 Task: Search one way flight ticket for 4 adults, 1 infant in seat and 1 infant on lap in premium economy from Provo: Provo Municipal Airport to Fort Wayne: Fort Wayne International Airport on 8-4-2023. Number of bags: 5 checked bags. Price is upto 60000. Outbound departure time preference is 21:30.
Action: Mouse moved to (257, 333)
Screenshot: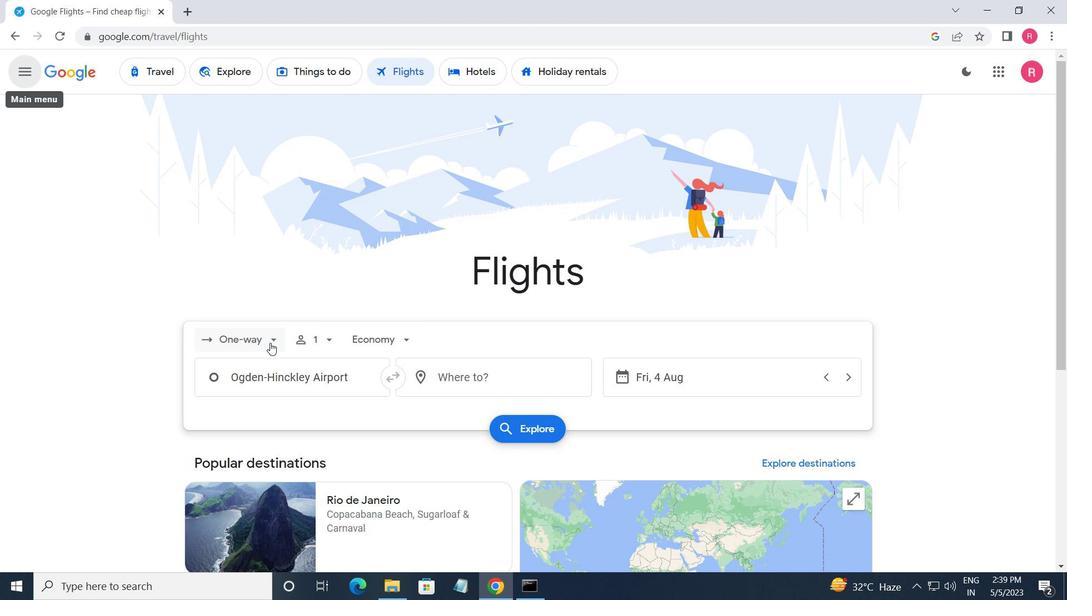 
Action: Mouse pressed left at (257, 333)
Screenshot: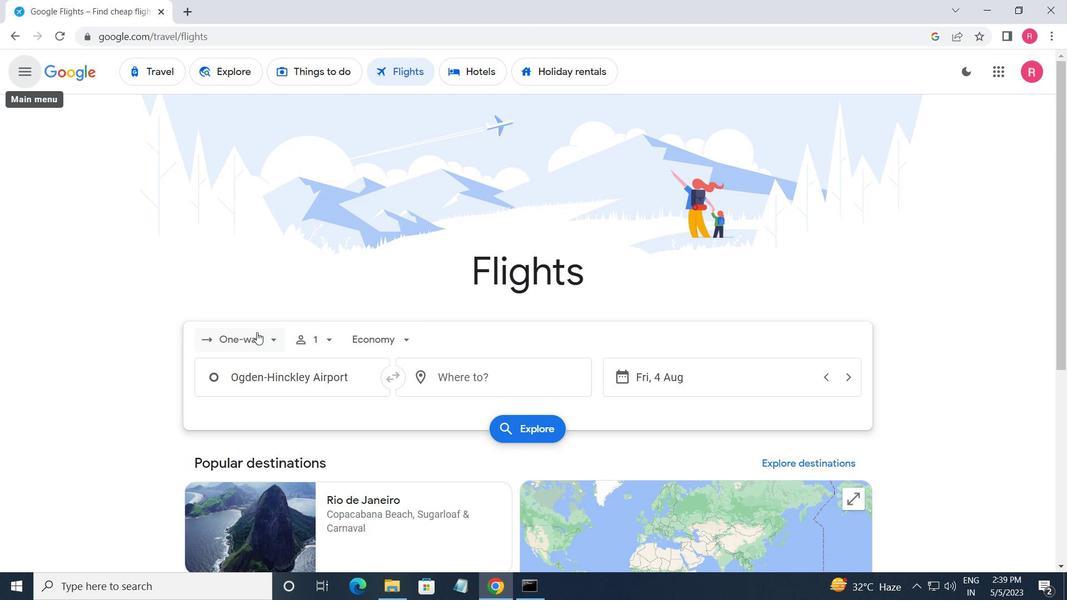 
Action: Mouse moved to (282, 409)
Screenshot: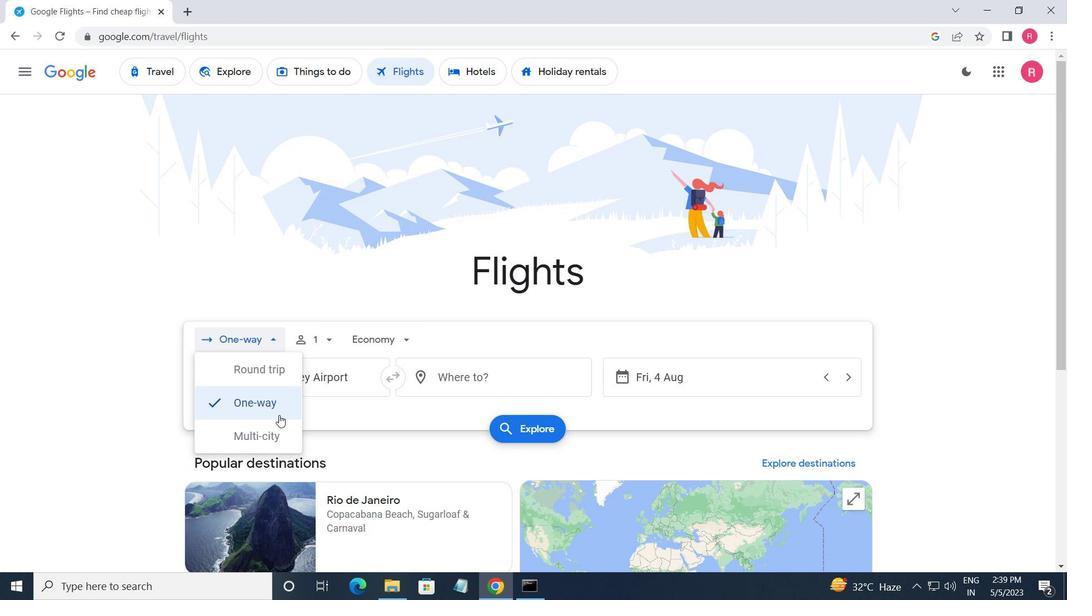 
Action: Mouse pressed left at (282, 409)
Screenshot: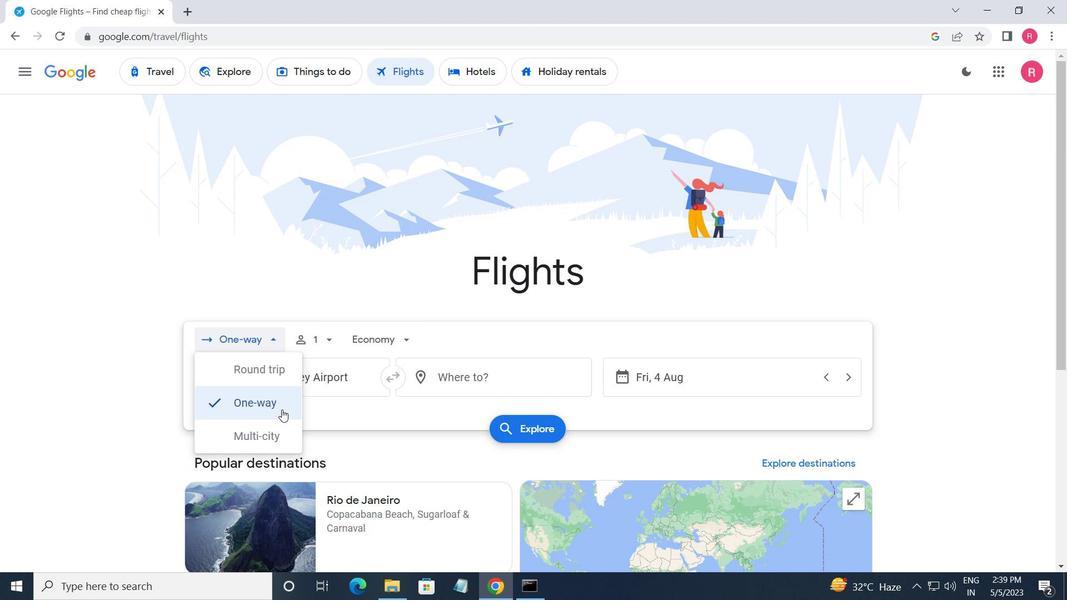 
Action: Mouse moved to (324, 345)
Screenshot: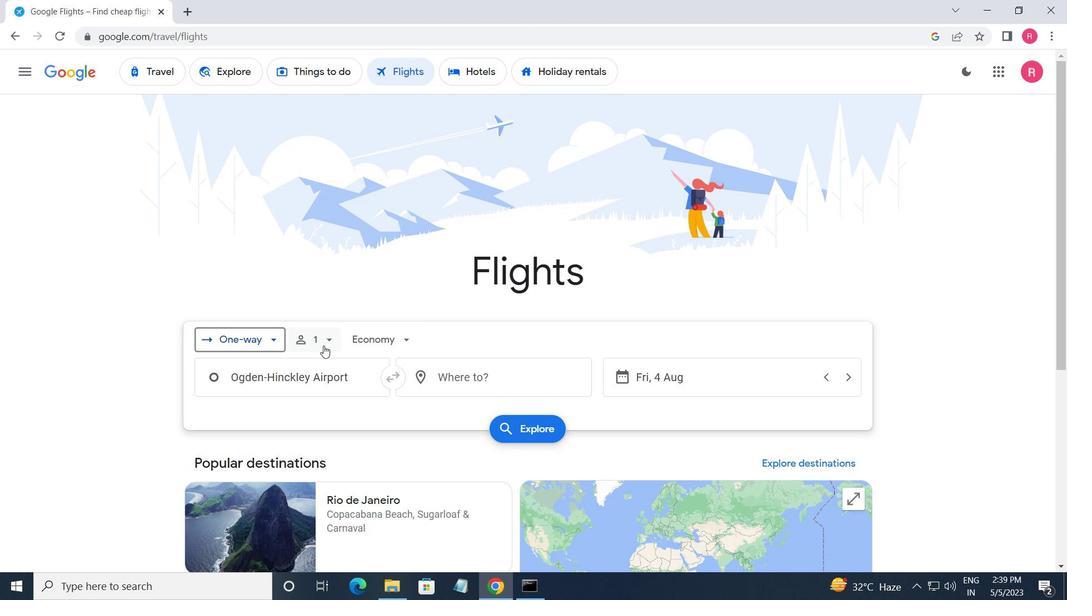 
Action: Mouse pressed left at (324, 345)
Screenshot: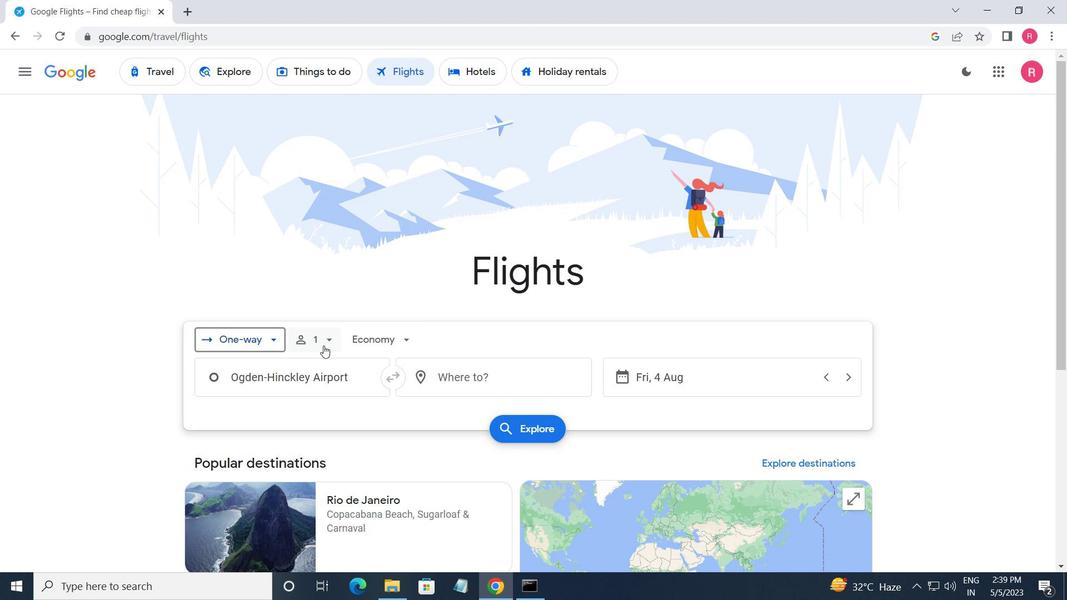 
Action: Mouse moved to (429, 377)
Screenshot: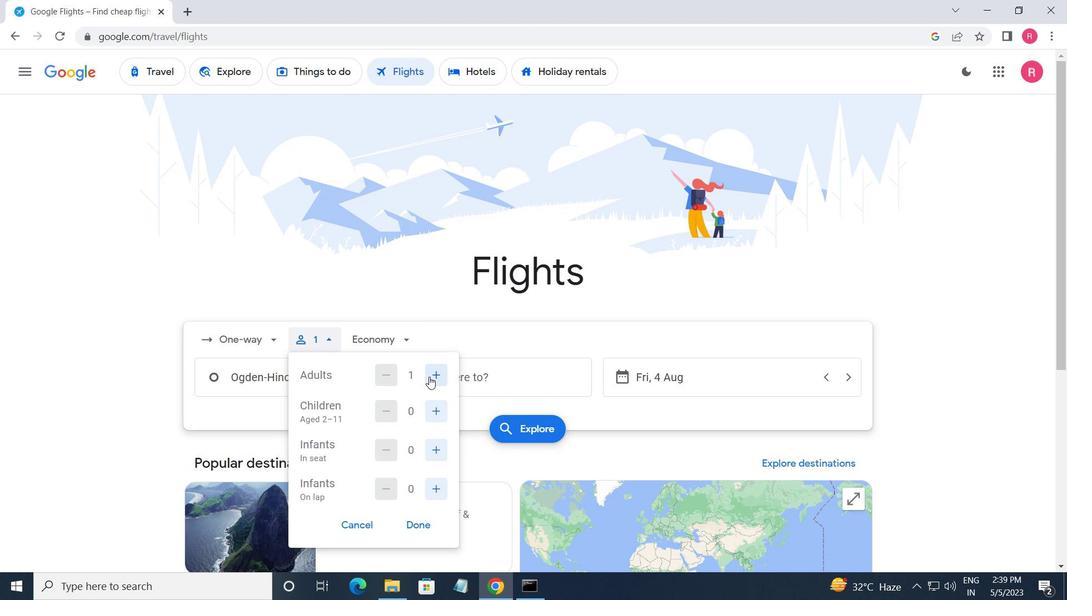 
Action: Mouse pressed left at (429, 377)
Screenshot: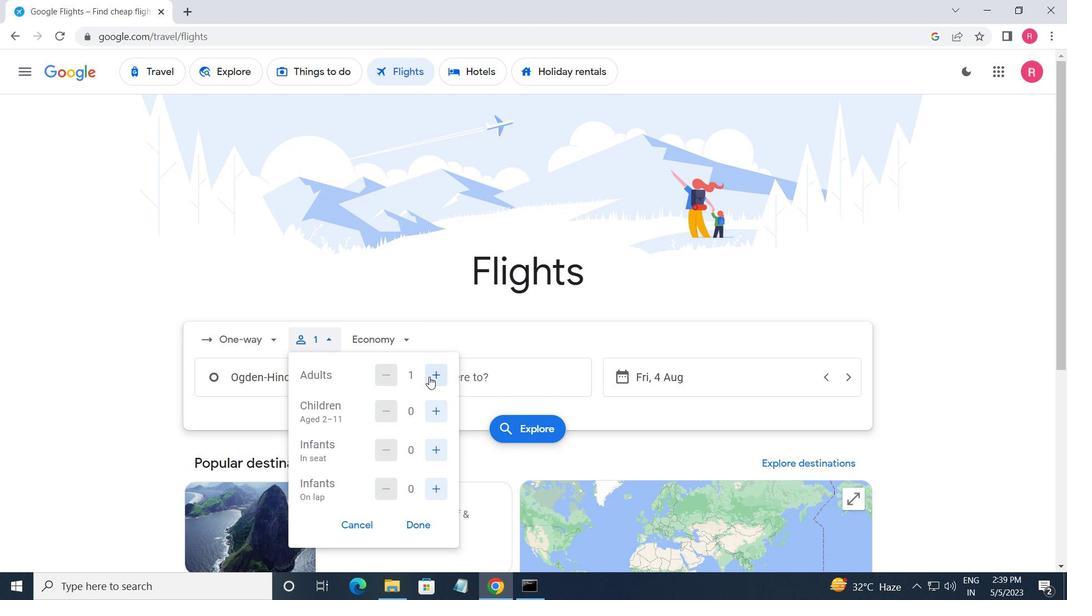 
Action: Mouse moved to (433, 370)
Screenshot: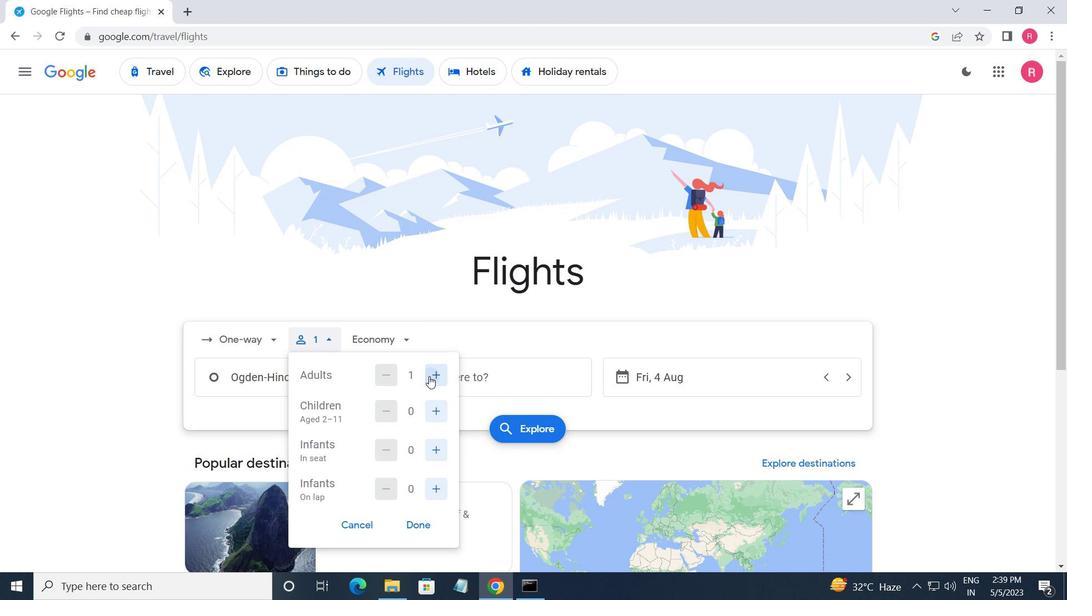 
Action: Mouse pressed left at (433, 370)
Screenshot: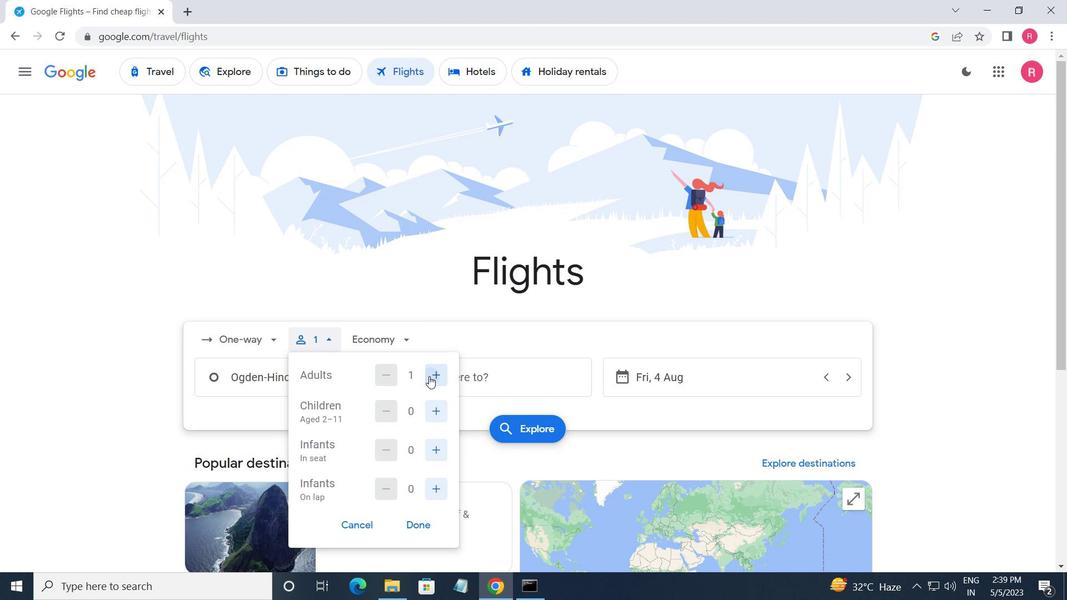 
Action: Mouse moved to (434, 370)
Screenshot: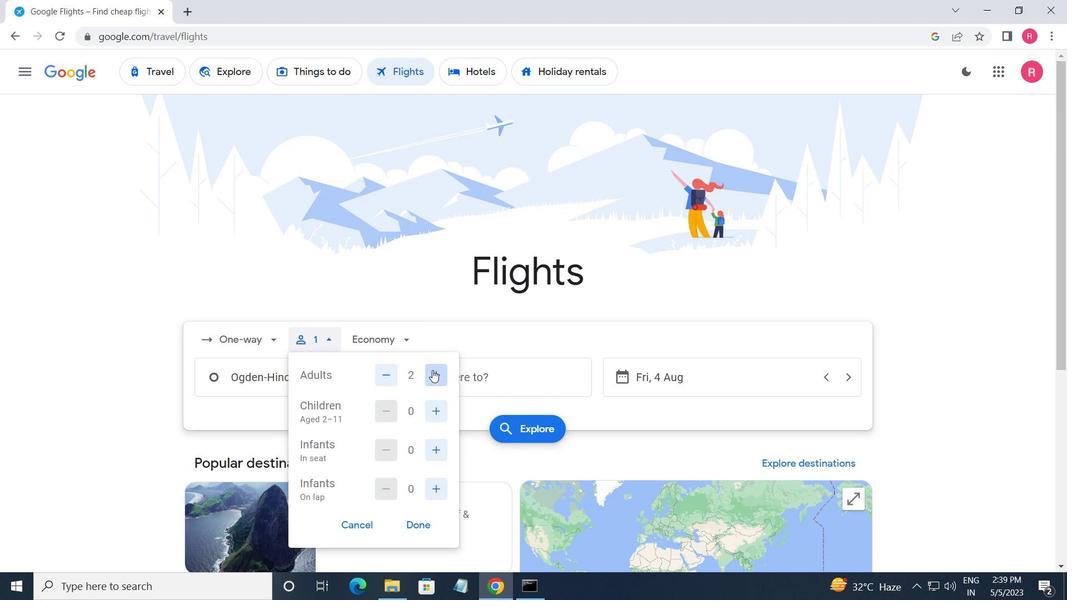 
Action: Mouse pressed left at (434, 370)
Screenshot: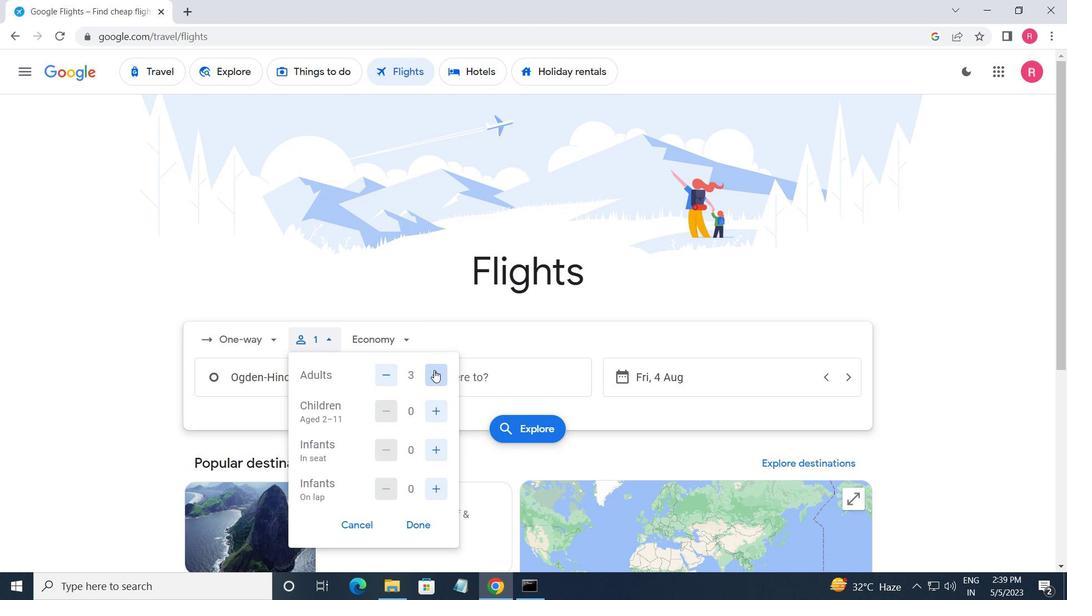 
Action: Mouse moved to (425, 411)
Screenshot: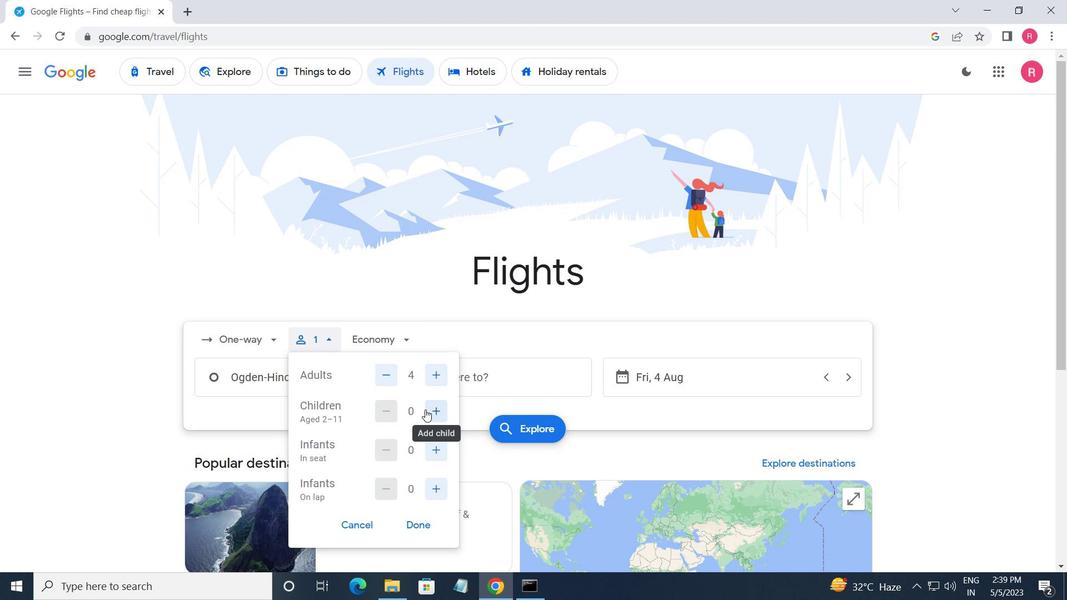 
Action: Mouse pressed left at (425, 411)
Screenshot: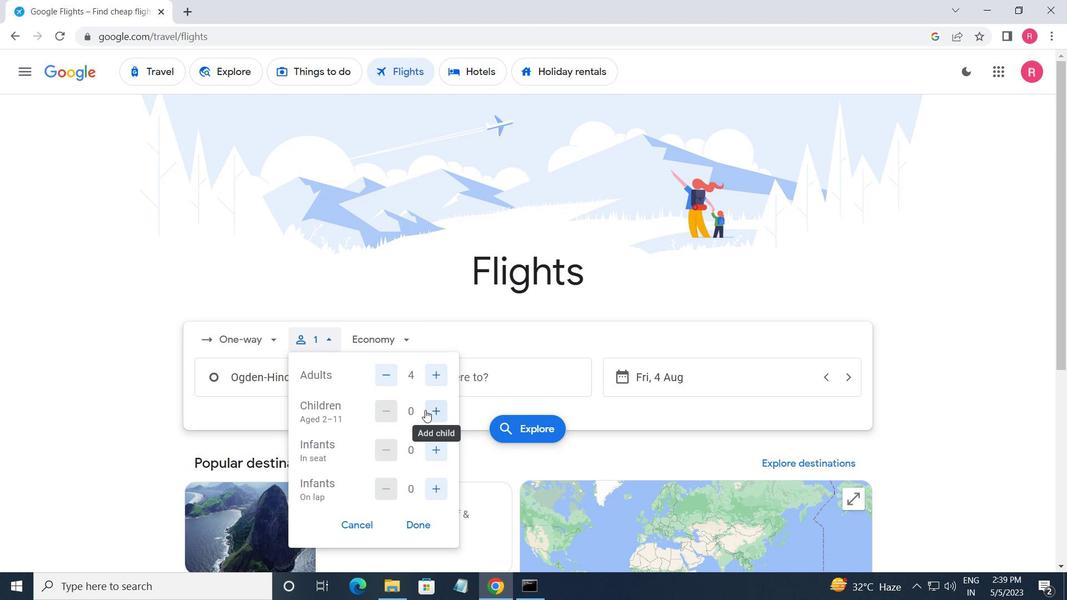 
Action: Mouse moved to (397, 409)
Screenshot: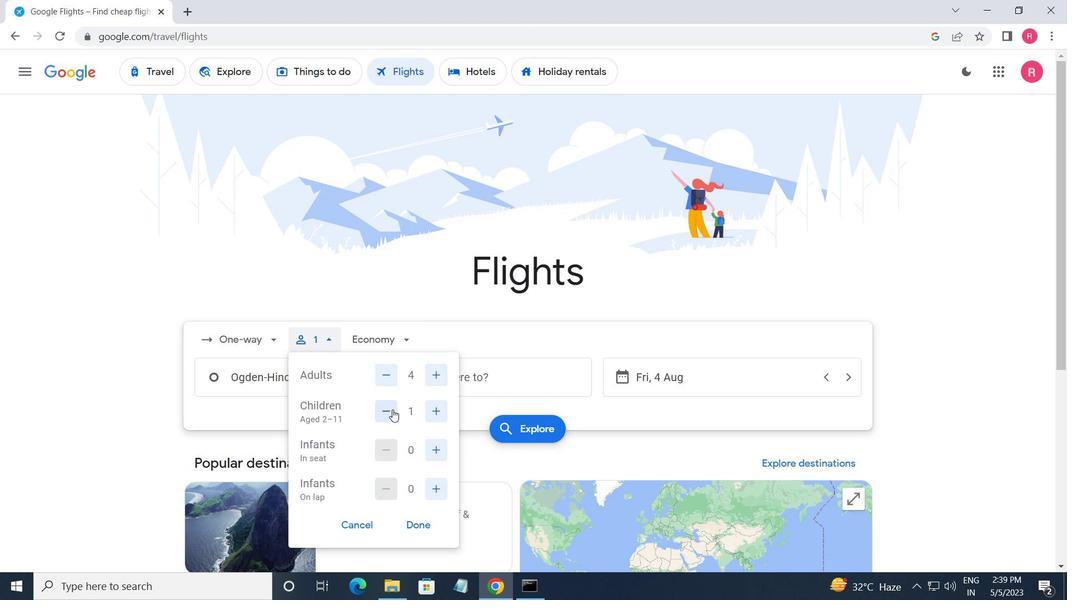 
Action: Mouse pressed left at (397, 409)
Screenshot: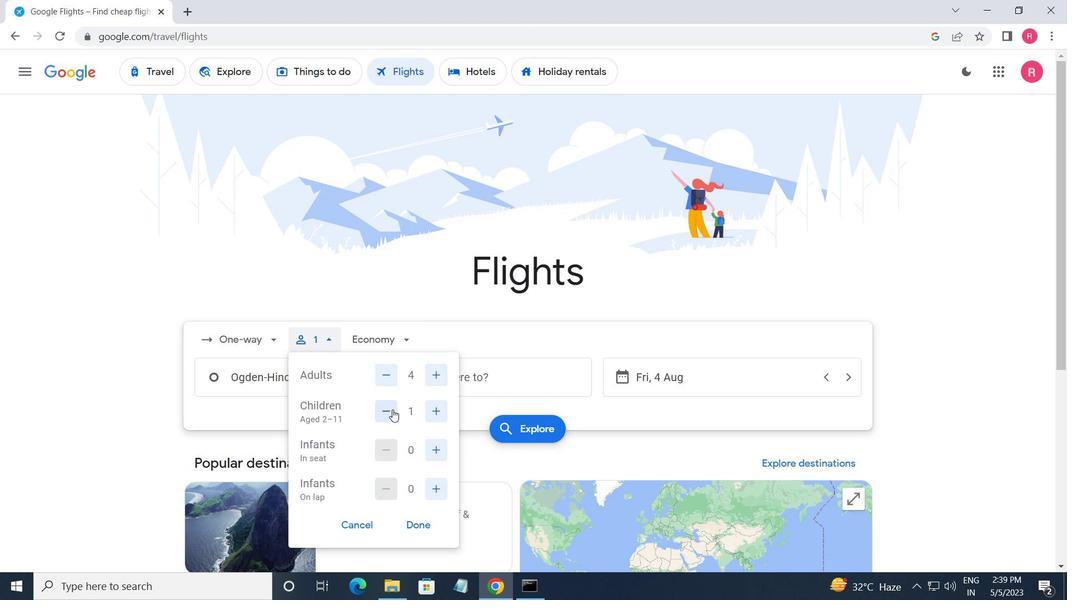 
Action: Mouse moved to (435, 454)
Screenshot: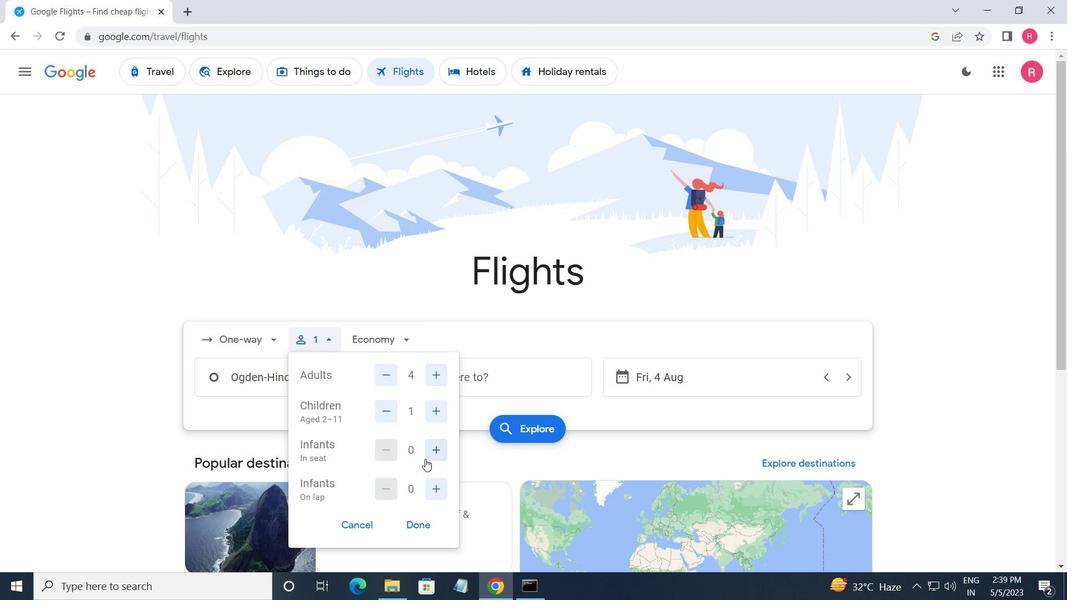 
Action: Mouse pressed left at (435, 454)
Screenshot: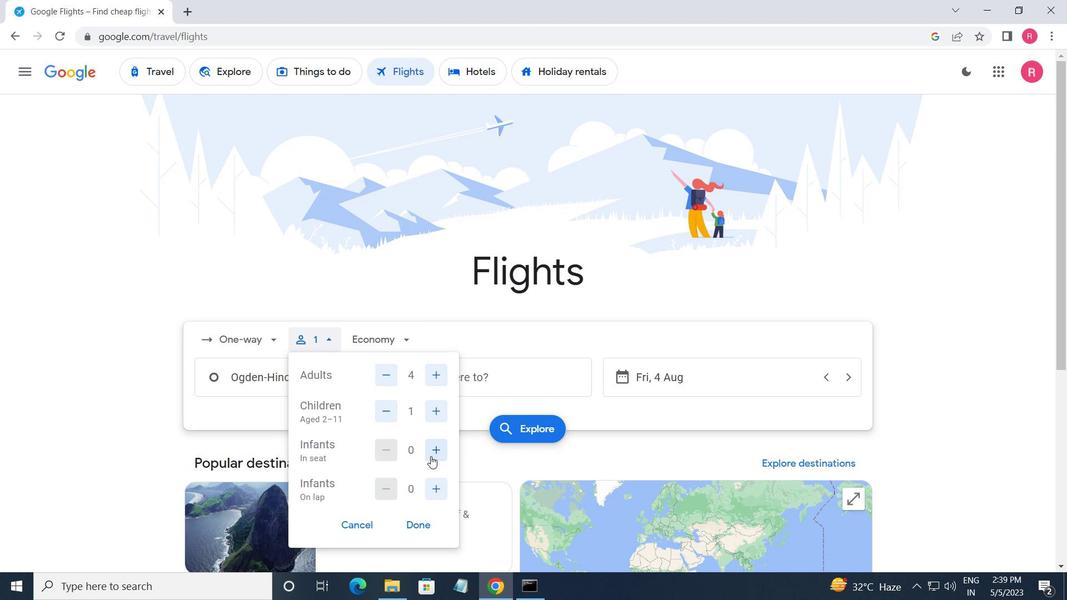 
Action: Mouse moved to (385, 414)
Screenshot: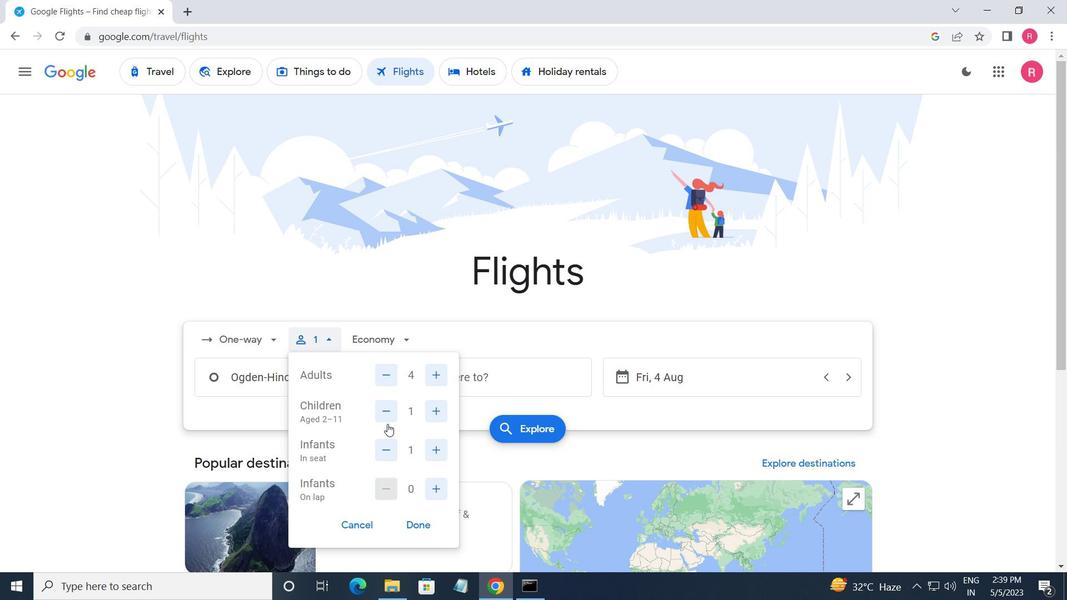 
Action: Mouse pressed left at (385, 414)
Screenshot: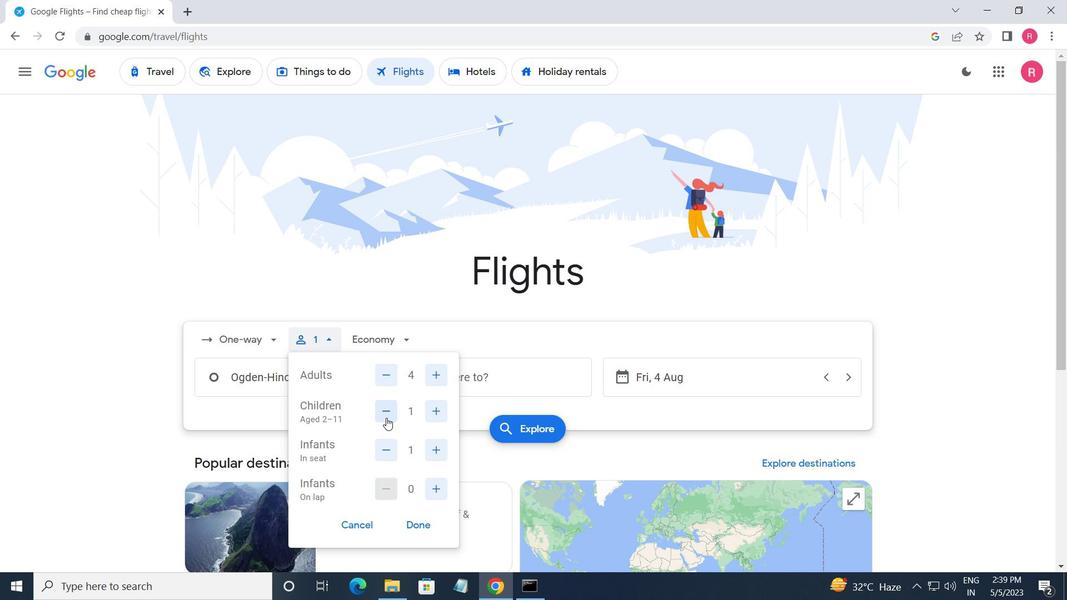
Action: Mouse moved to (433, 491)
Screenshot: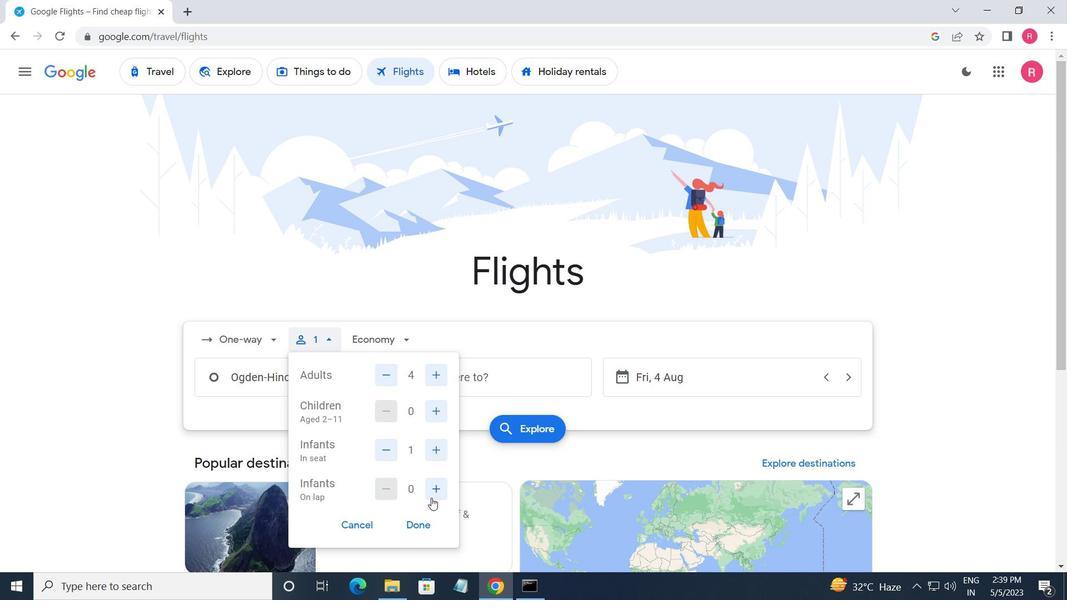 
Action: Mouse pressed left at (433, 491)
Screenshot: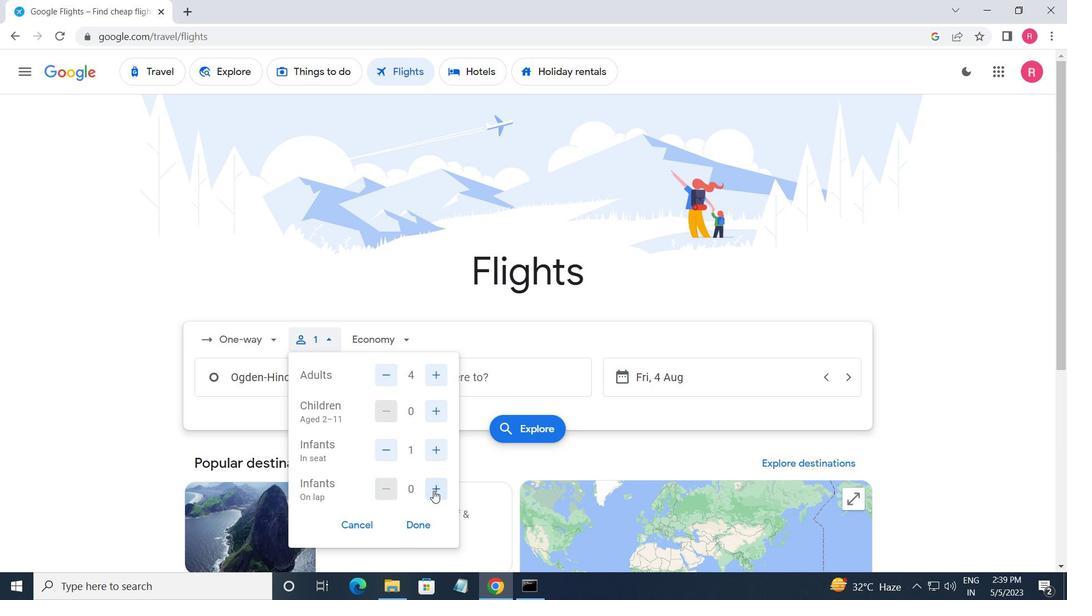 
Action: Mouse moved to (421, 522)
Screenshot: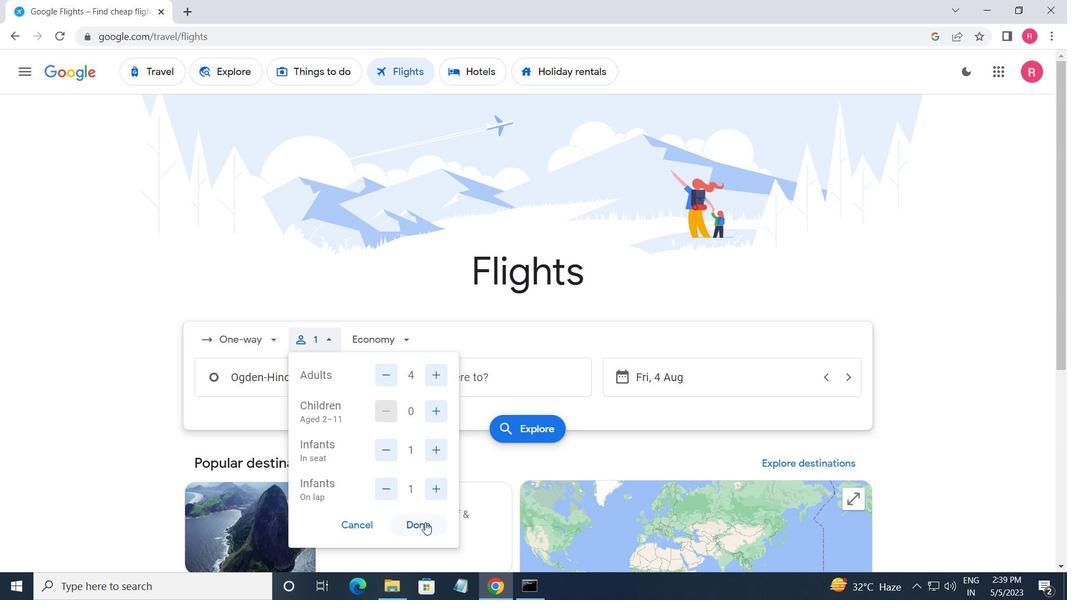 
Action: Mouse pressed left at (421, 522)
Screenshot: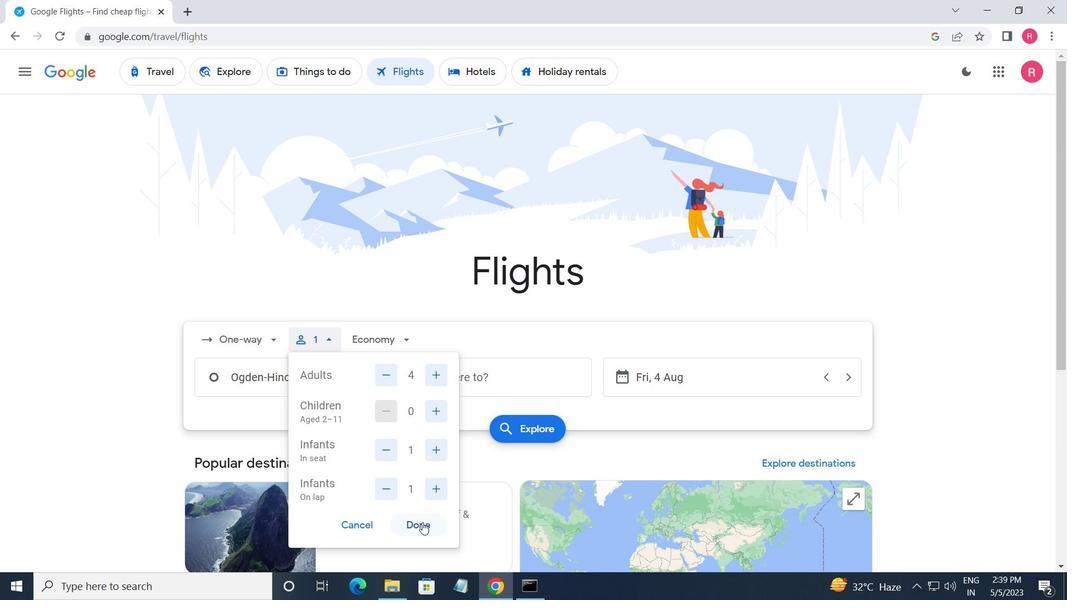 
Action: Mouse moved to (385, 335)
Screenshot: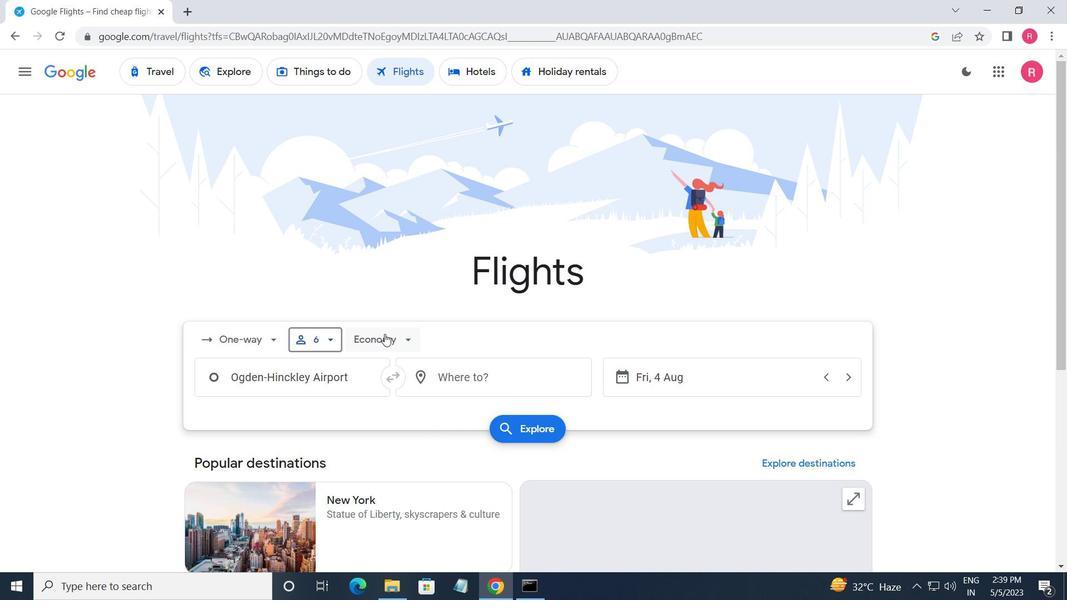 
Action: Mouse pressed left at (385, 335)
Screenshot: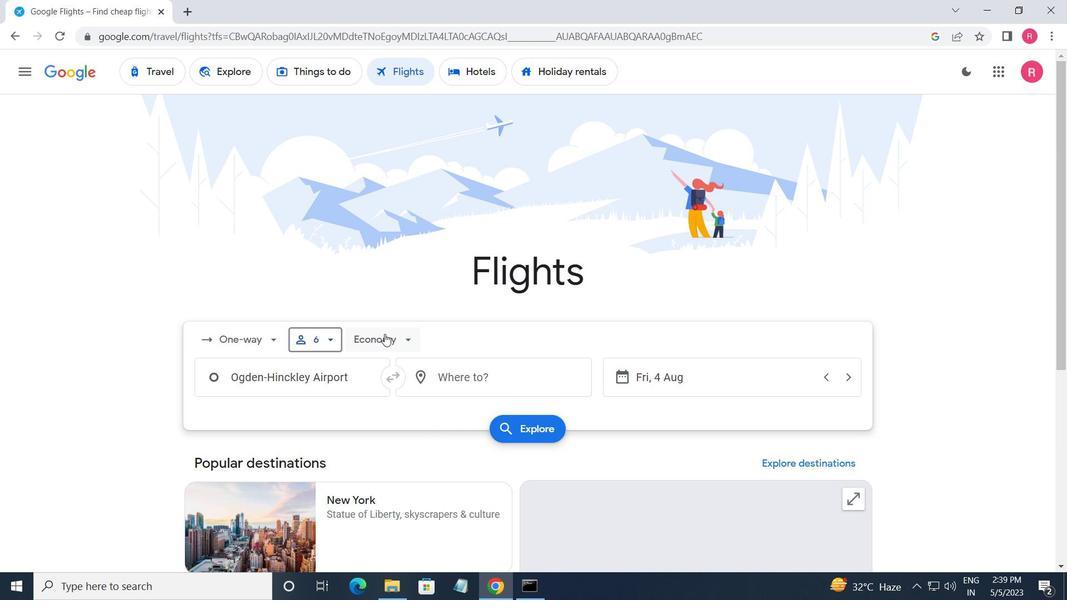 
Action: Mouse moved to (439, 405)
Screenshot: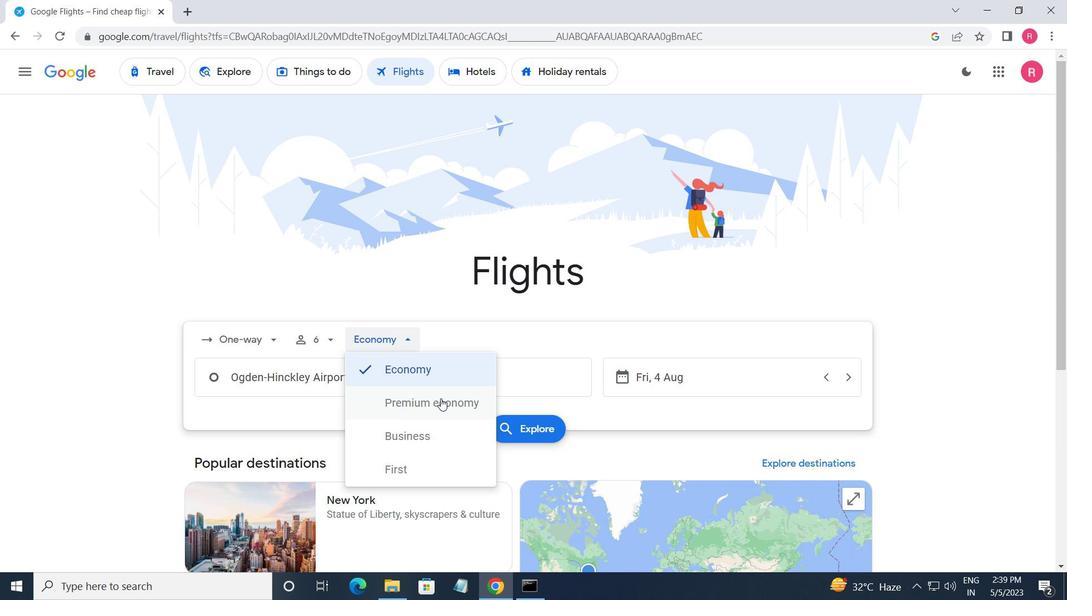 
Action: Mouse pressed left at (439, 405)
Screenshot: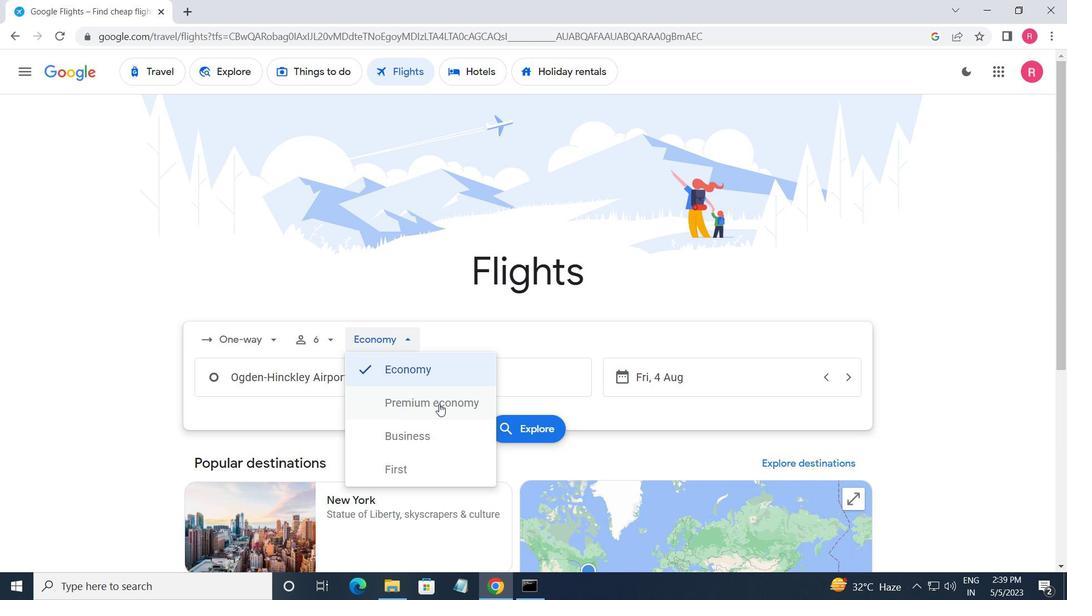 
Action: Mouse moved to (357, 378)
Screenshot: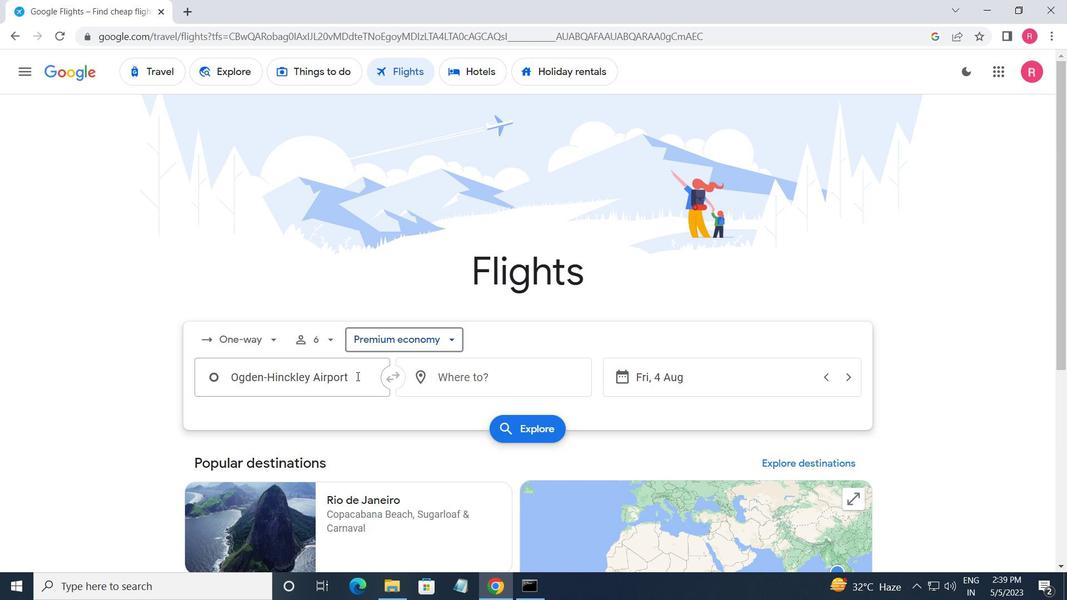 
Action: Mouse pressed left at (357, 378)
Screenshot: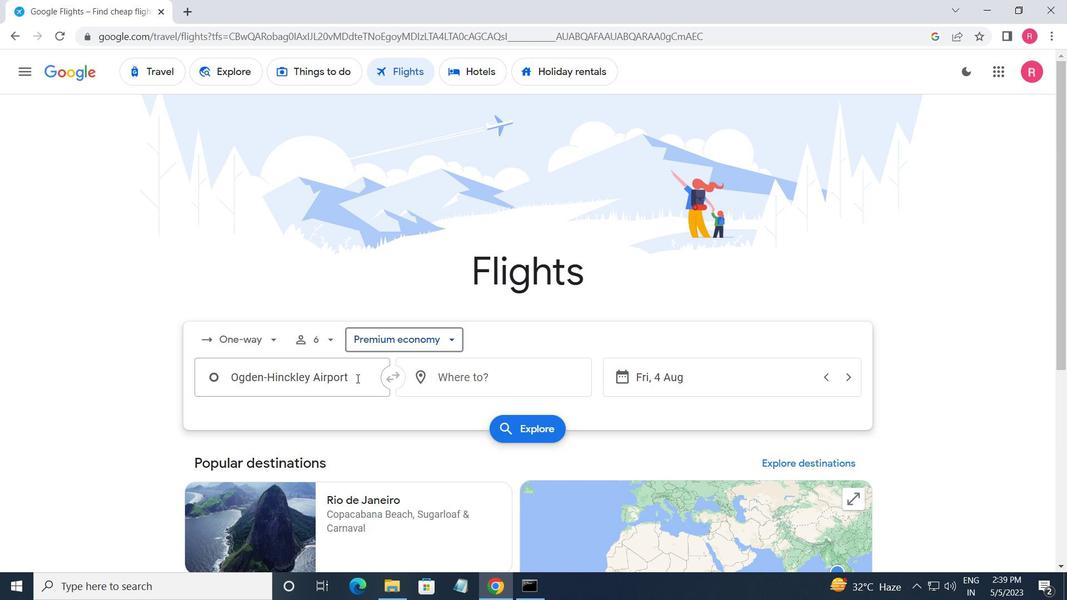 
Action: Key pressed <Key.backspace><Key.shift><Key.shift>PROVO<Key.space><Key.shift>MUNICPA<Key.backspace><Key.backspace>IP<Key.backspace><Key.backspace><Key.backspace><Key.backspace><Key.backspace><Key.backspace><Key.backspace>
Screenshot: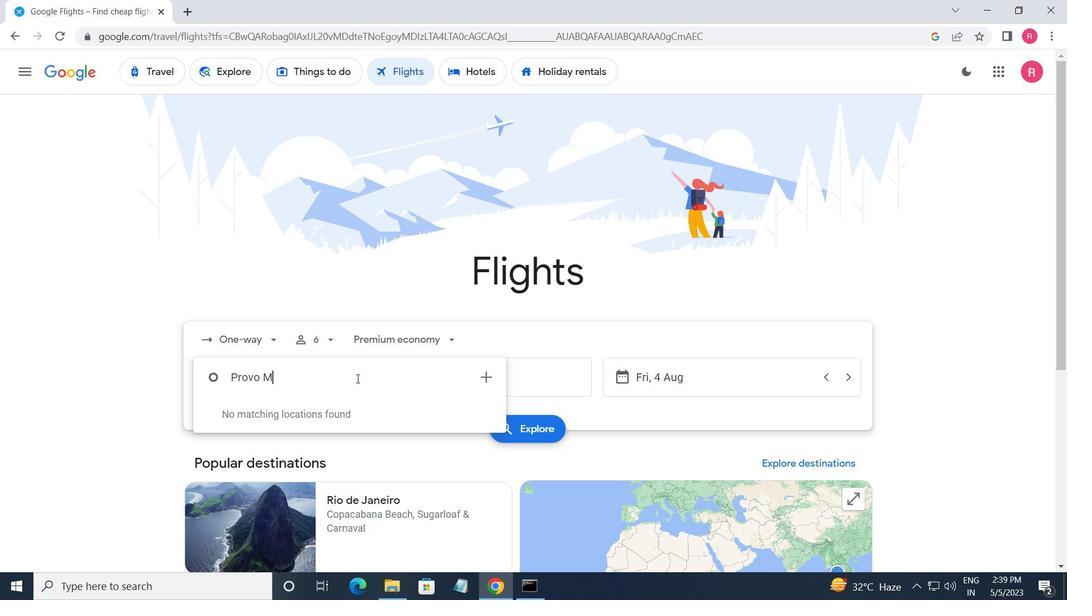 
Action: Mouse moved to (315, 492)
Screenshot: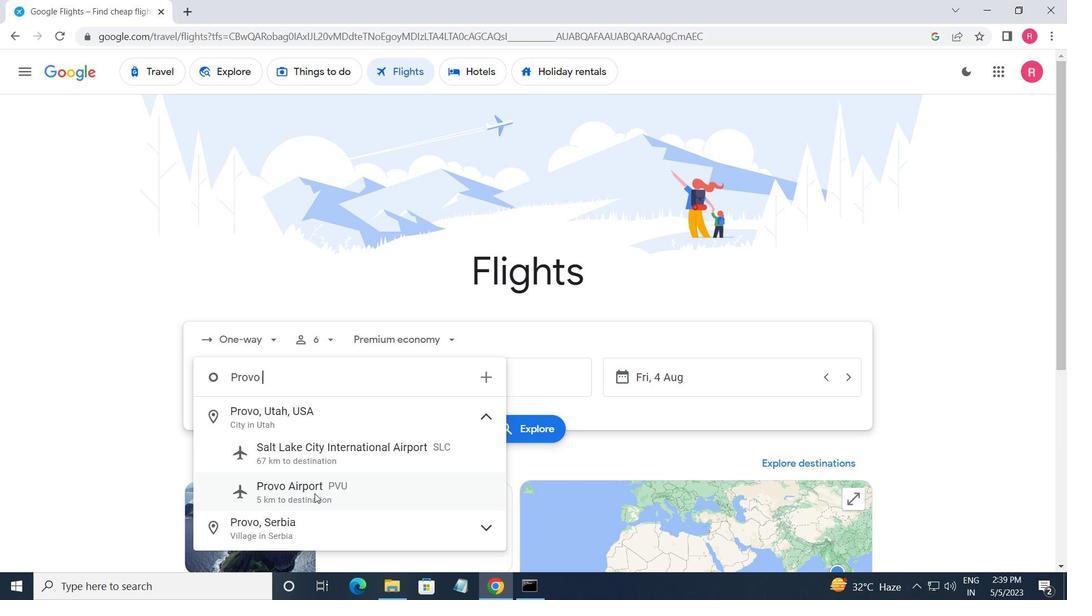 
Action: Mouse pressed left at (315, 492)
Screenshot: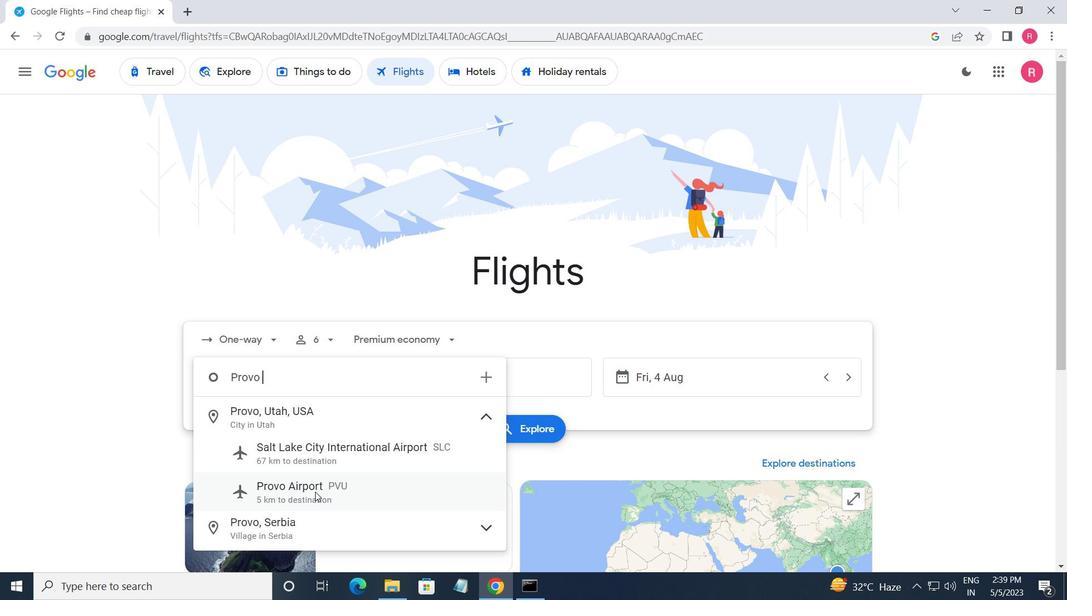
Action: Mouse moved to (461, 376)
Screenshot: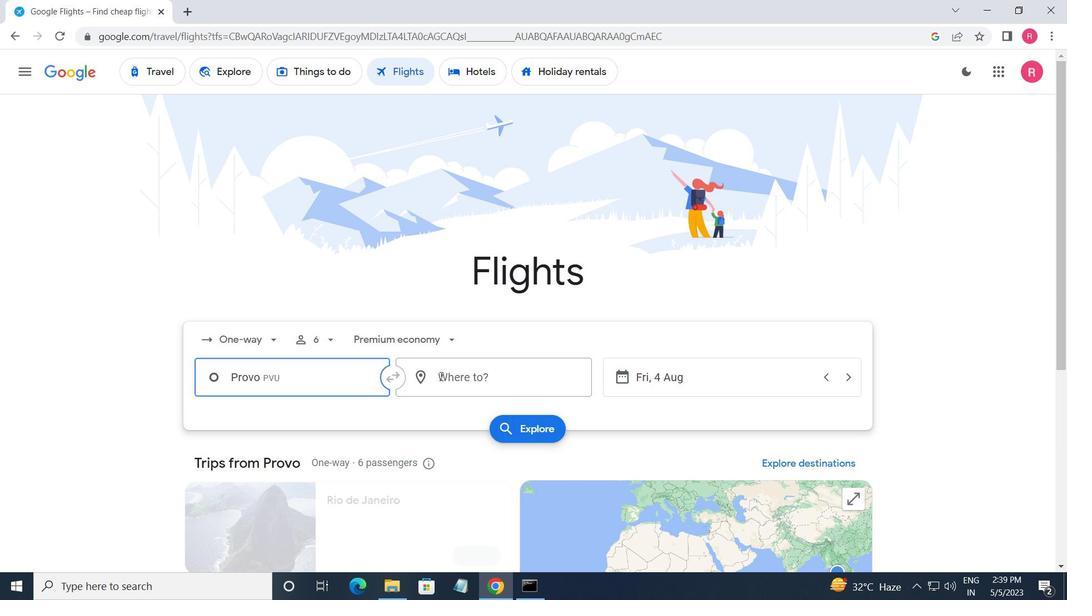 
Action: Mouse pressed left at (461, 376)
Screenshot: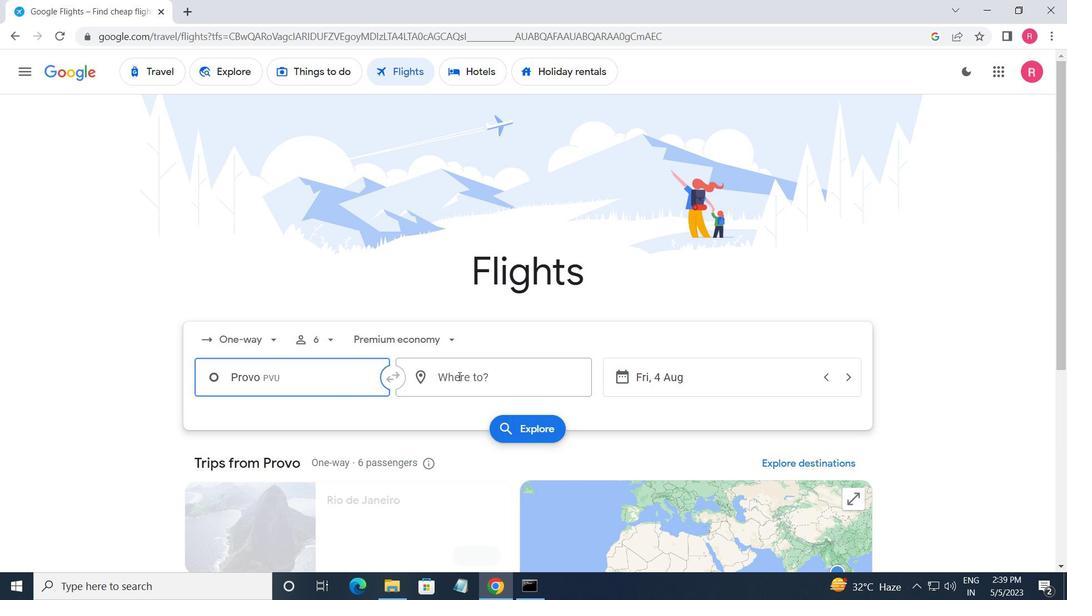 
Action: Mouse moved to (419, 375)
Screenshot: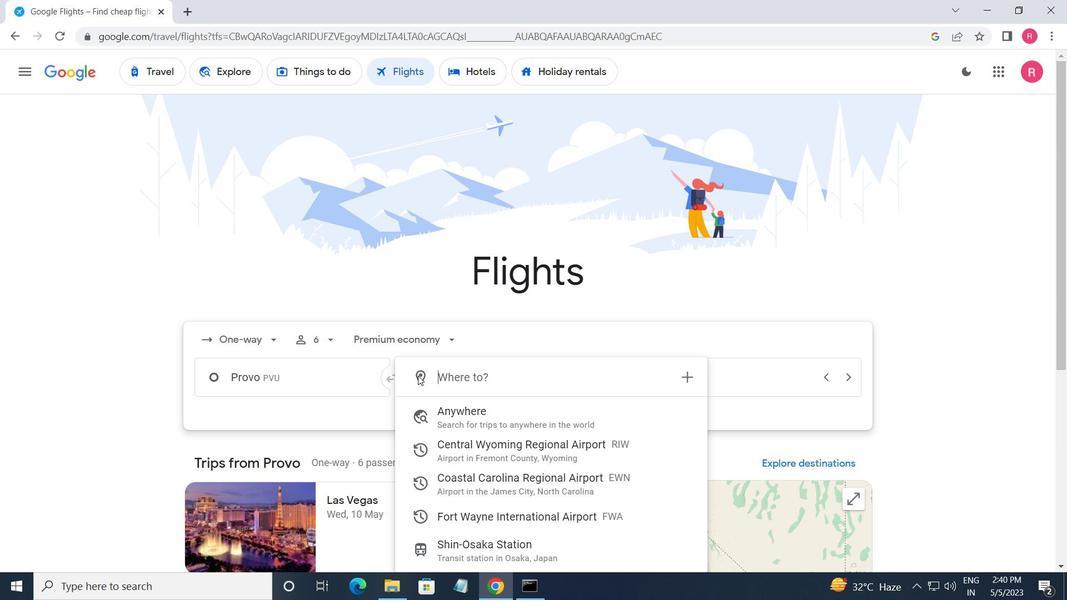 
Action: Key pressed <Key.shift>FORT<Key.space><Key.shift>WA
Screenshot: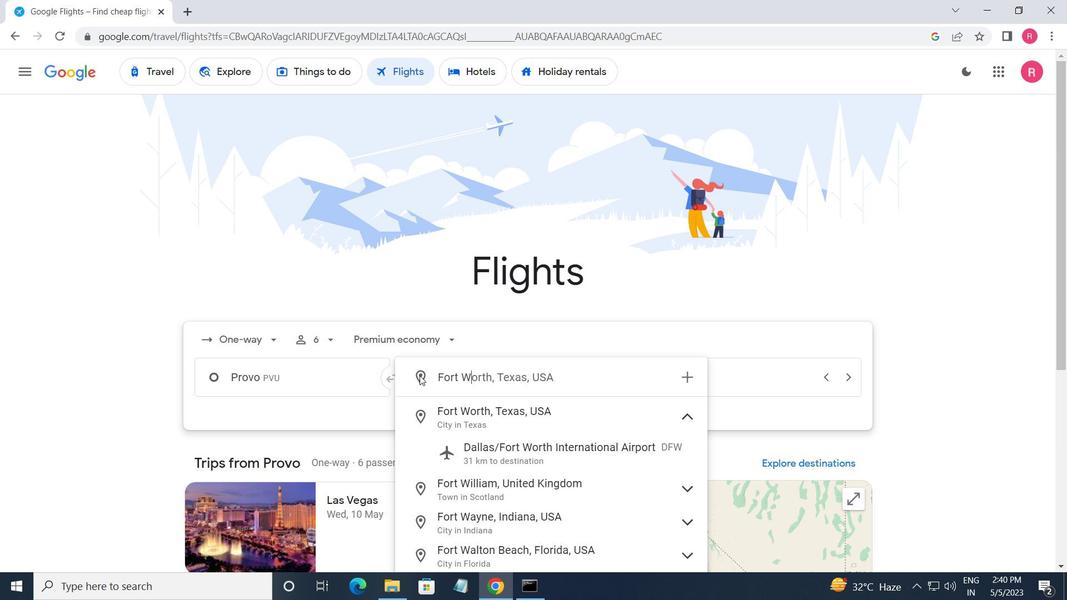 
Action: Mouse moved to (510, 450)
Screenshot: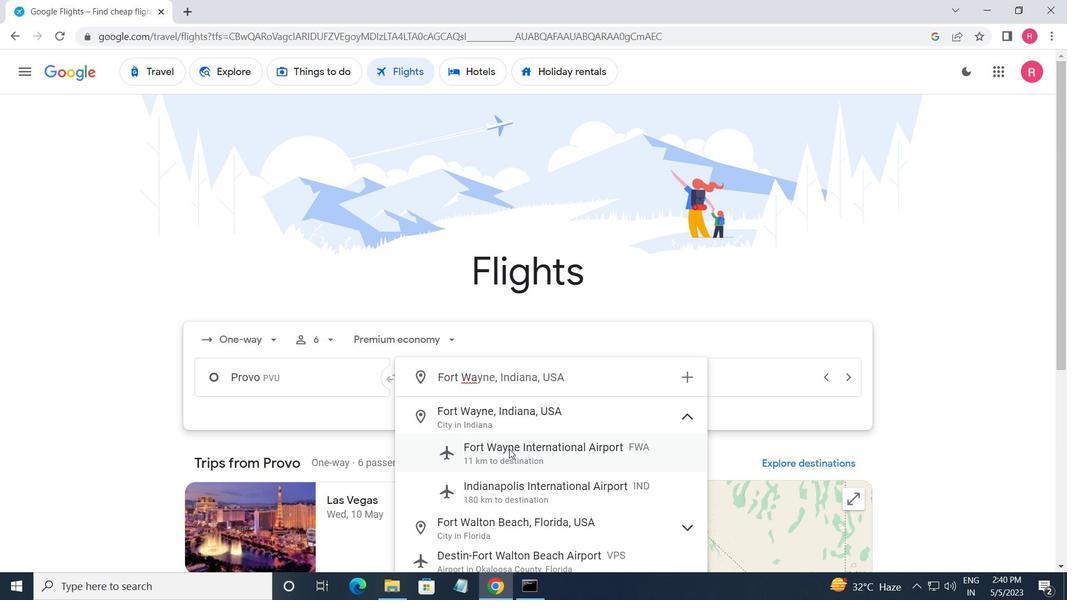 
Action: Mouse pressed left at (510, 450)
Screenshot: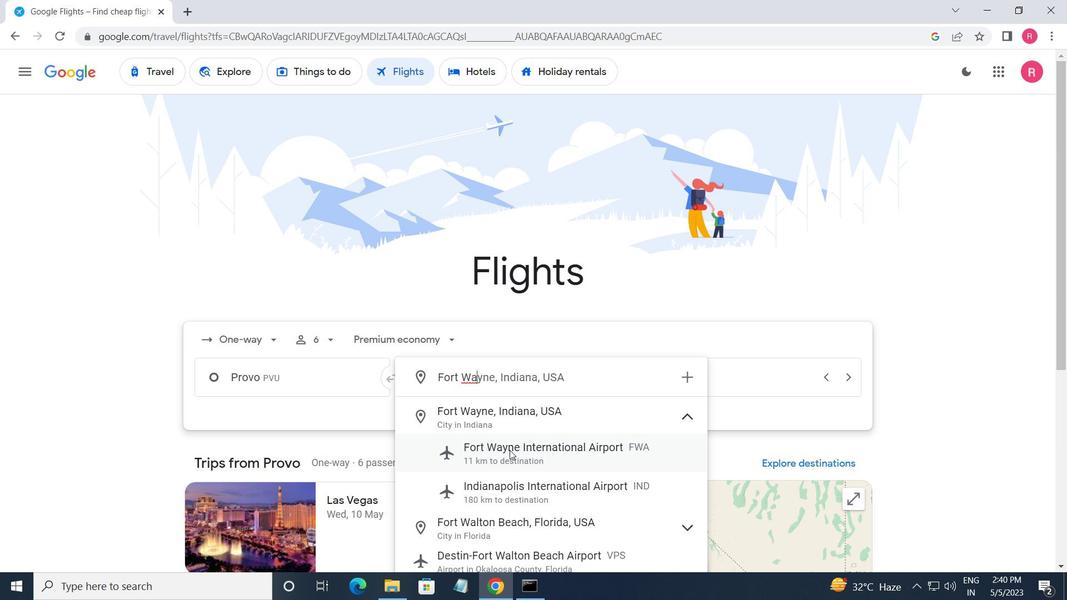 
Action: Mouse moved to (663, 372)
Screenshot: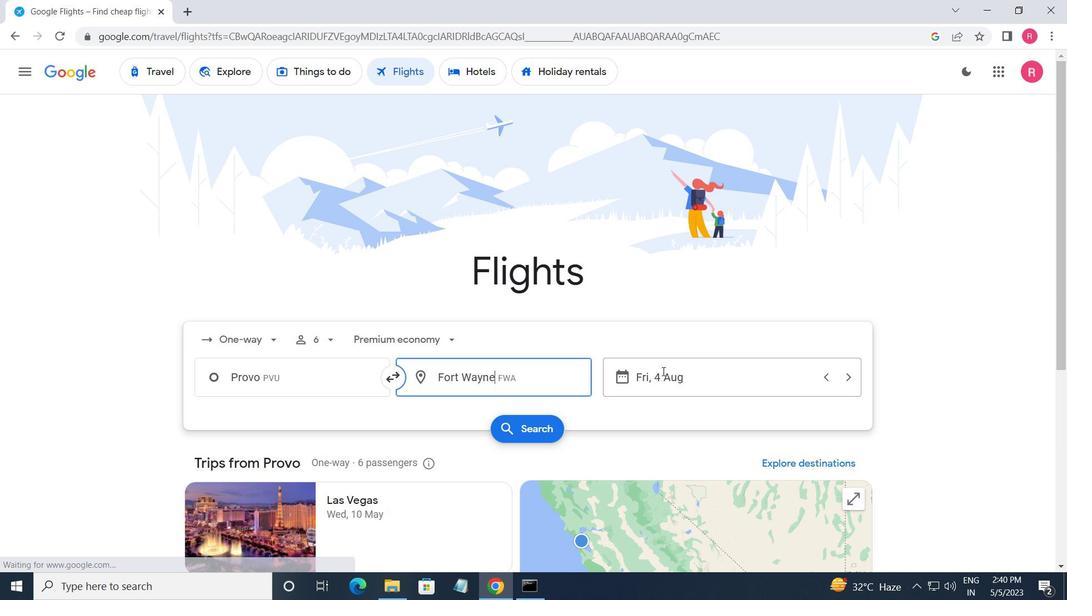 
Action: Mouse pressed left at (663, 372)
Screenshot: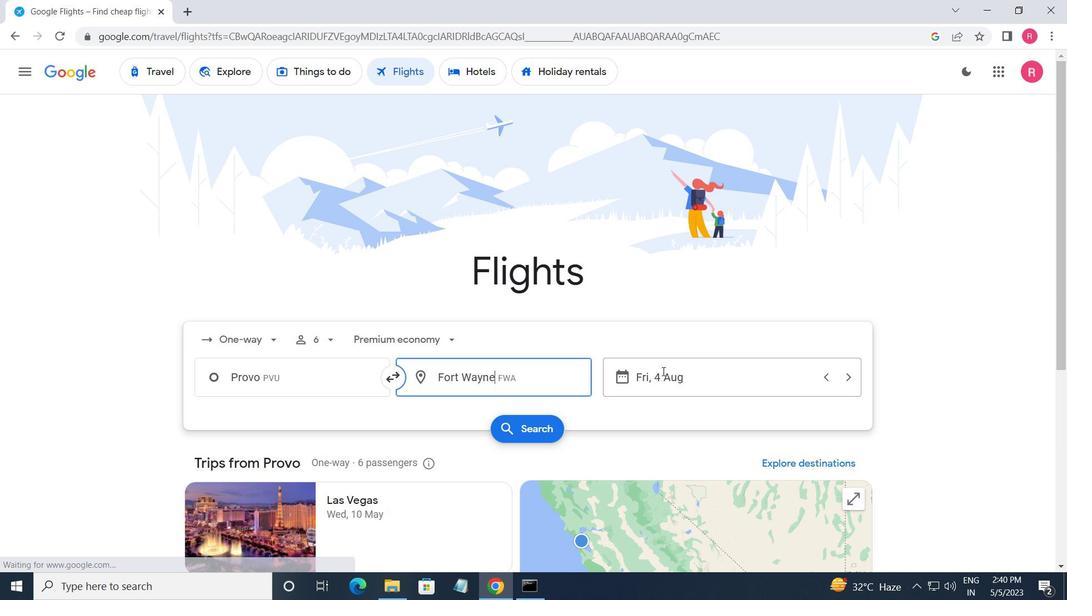 
Action: Mouse moved to (538, 325)
Screenshot: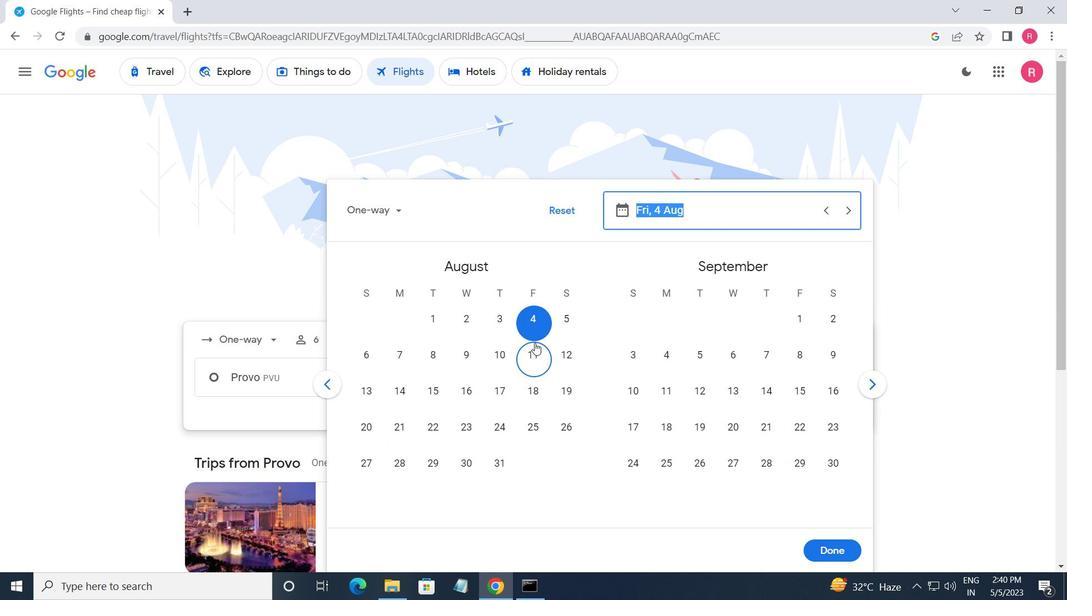 
Action: Mouse pressed left at (538, 325)
Screenshot: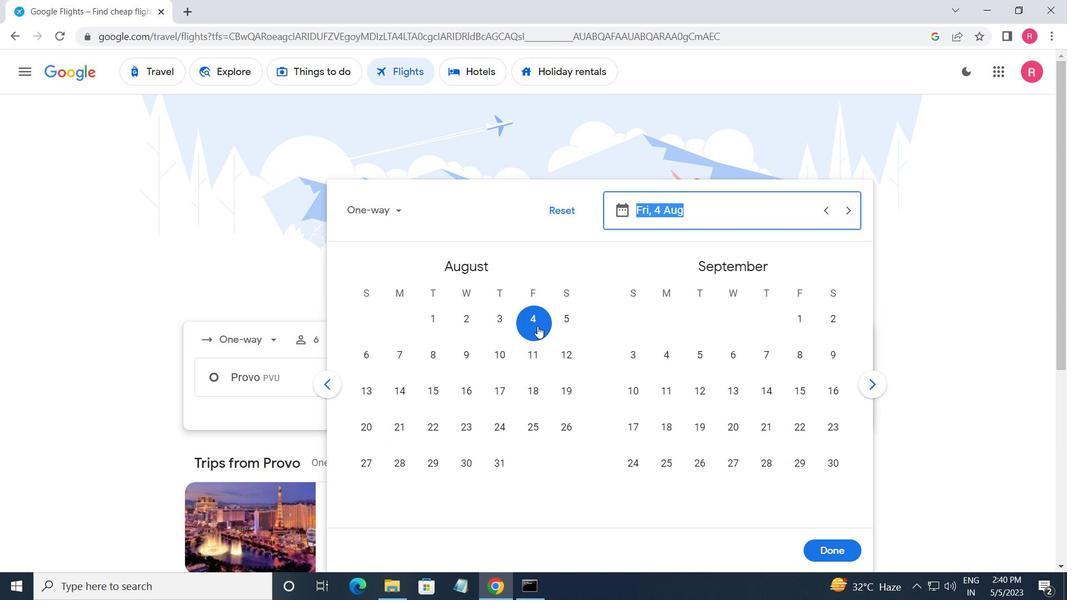 
Action: Mouse moved to (831, 540)
Screenshot: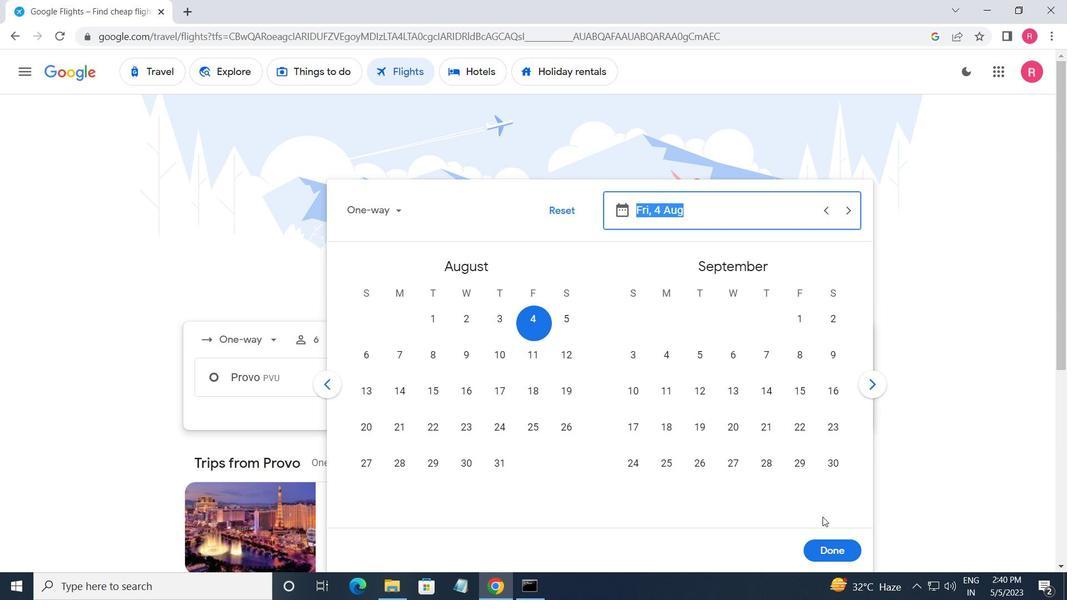 
Action: Mouse pressed left at (831, 540)
Screenshot: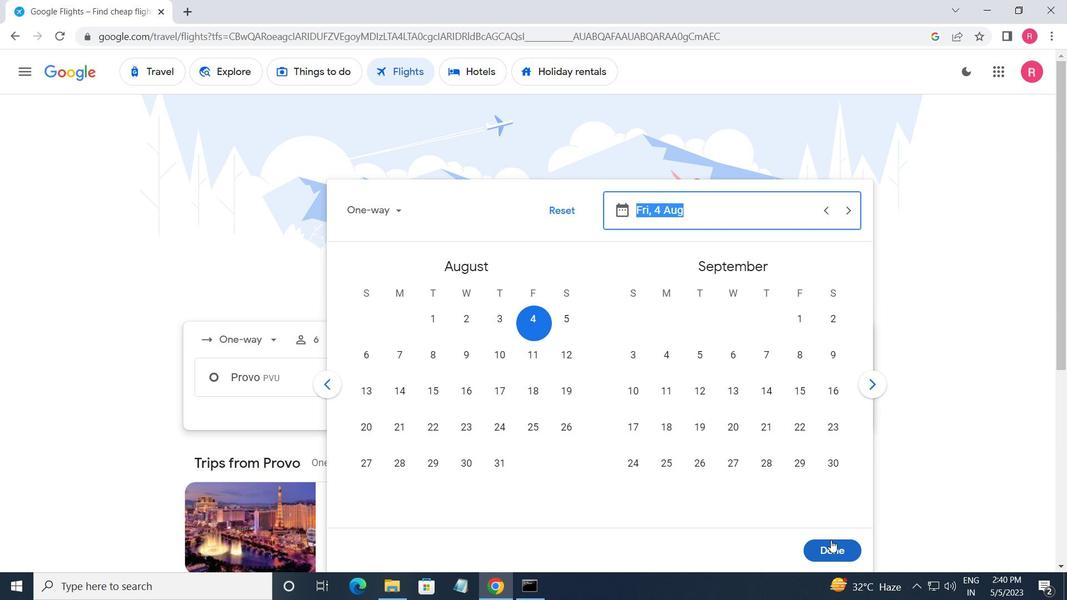 
Action: Mouse moved to (516, 431)
Screenshot: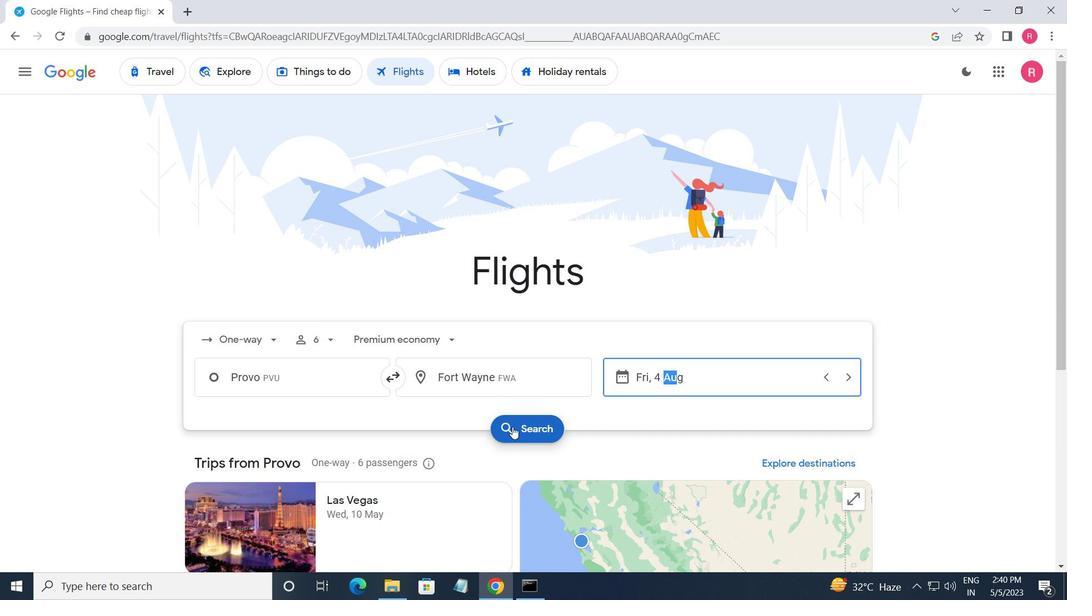 
Action: Mouse pressed left at (516, 431)
Screenshot: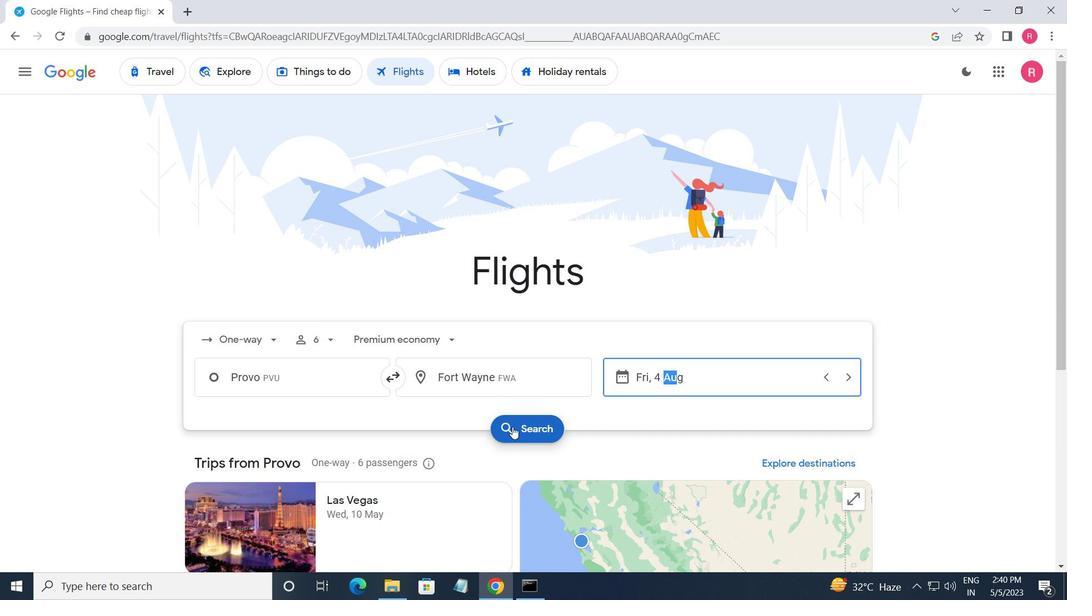 
Action: Mouse moved to (201, 186)
Screenshot: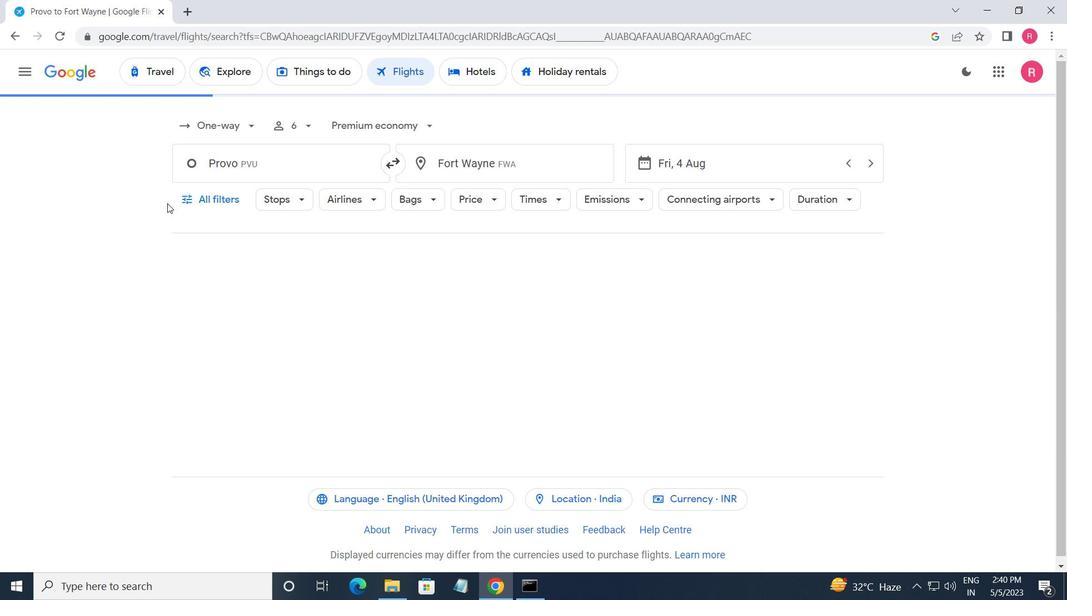 
Action: Mouse pressed left at (201, 186)
Screenshot: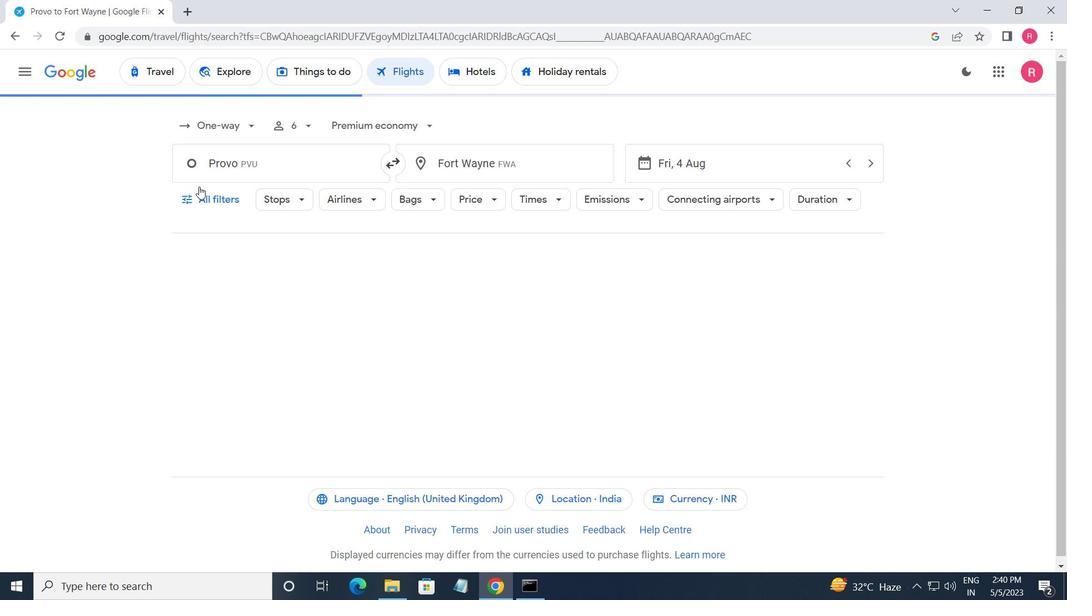 
Action: Mouse moved to (257, 348)
Screenshot: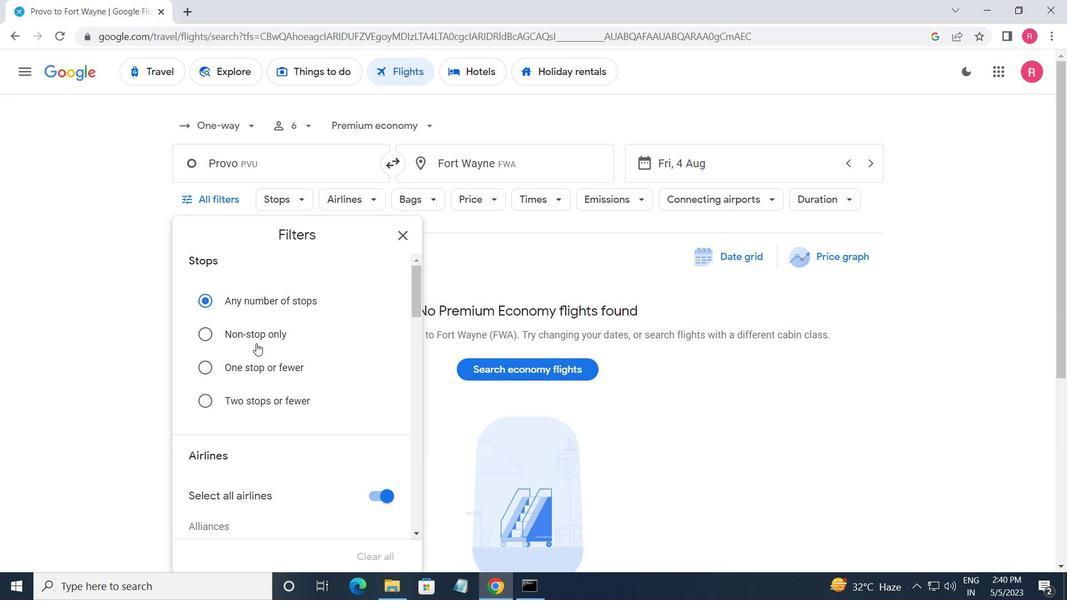 
Action: Mouse scrolled (257, 347) with delta (0, 0)
Screenshot: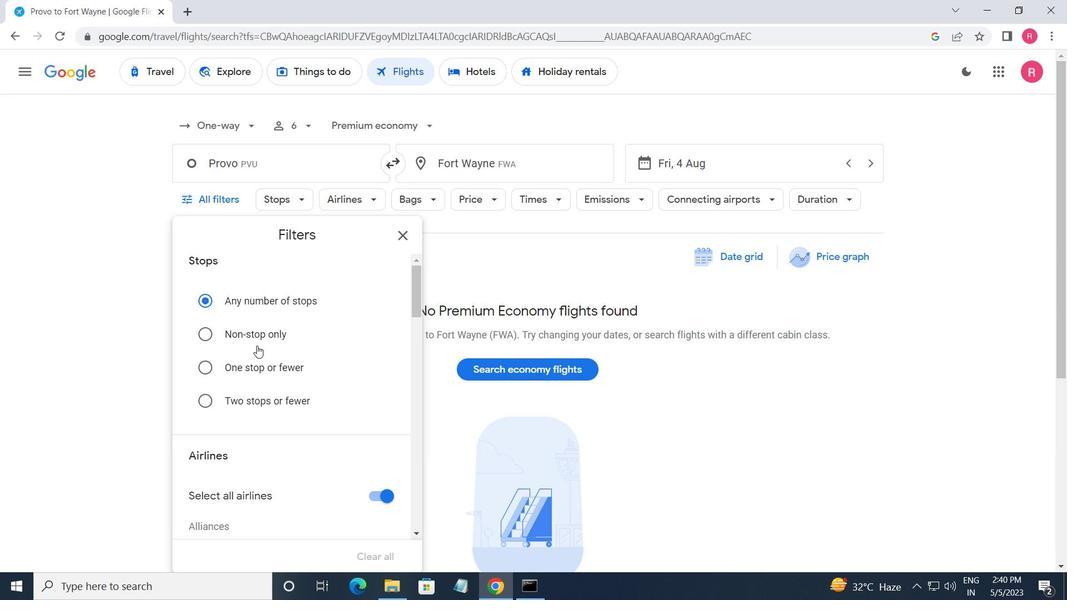 
Action: Mouse moved to (258, 349)
Screenshot: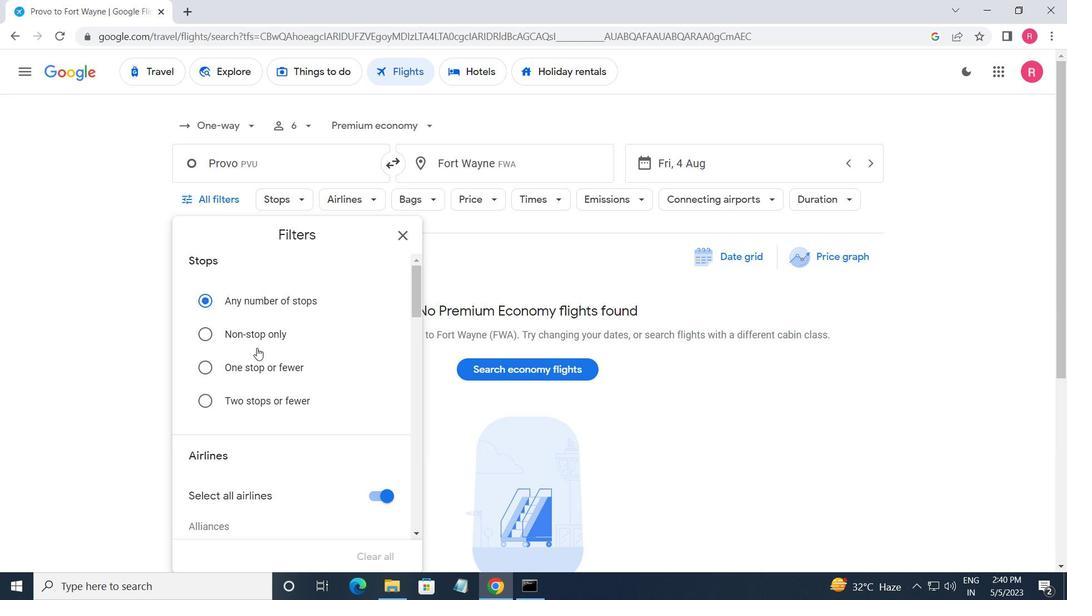 
Action: Mouse scrolled (258, 348) with delta (0, 0)
Screenshot: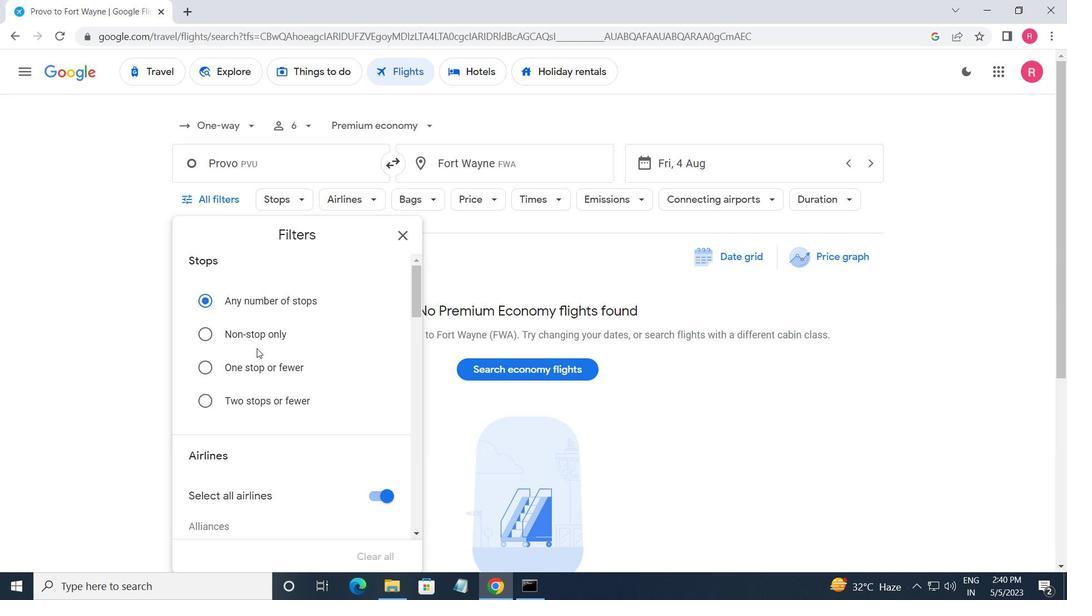 
Action: Mouse moved to (260, 351)
Screenshot: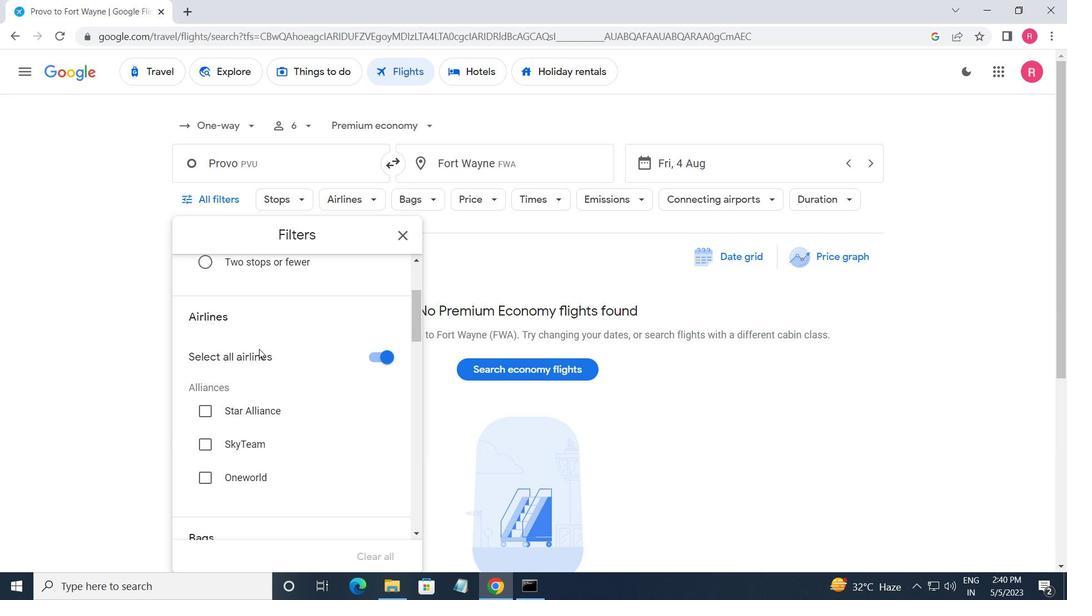 
Action: Mouse scrolled (260, 350) with delta (0, 0)
Screenshot: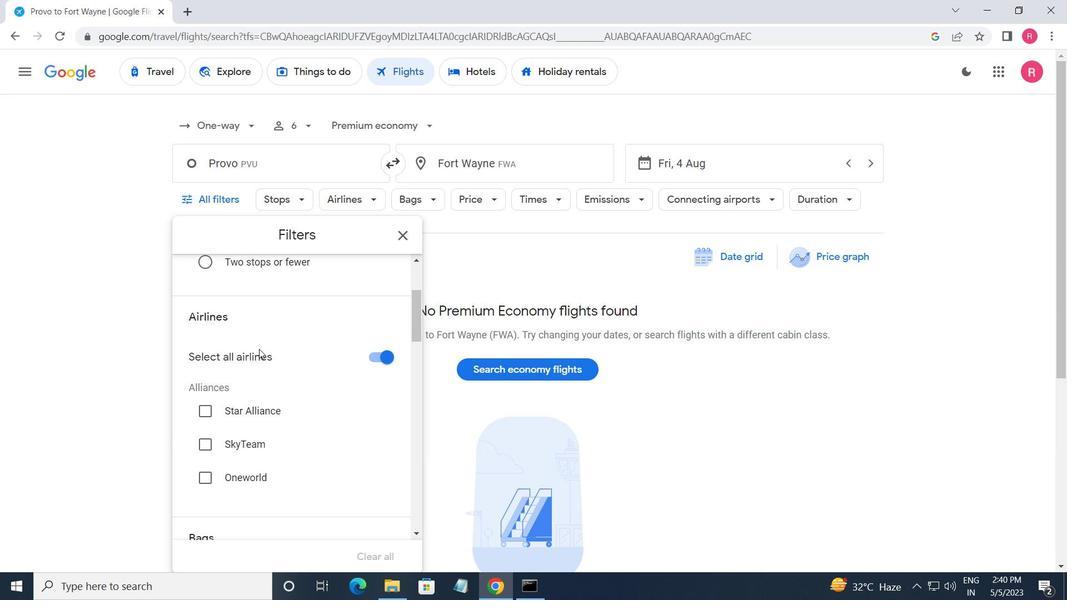 
Action: Mouse moved to (290, 359)
Screenshot: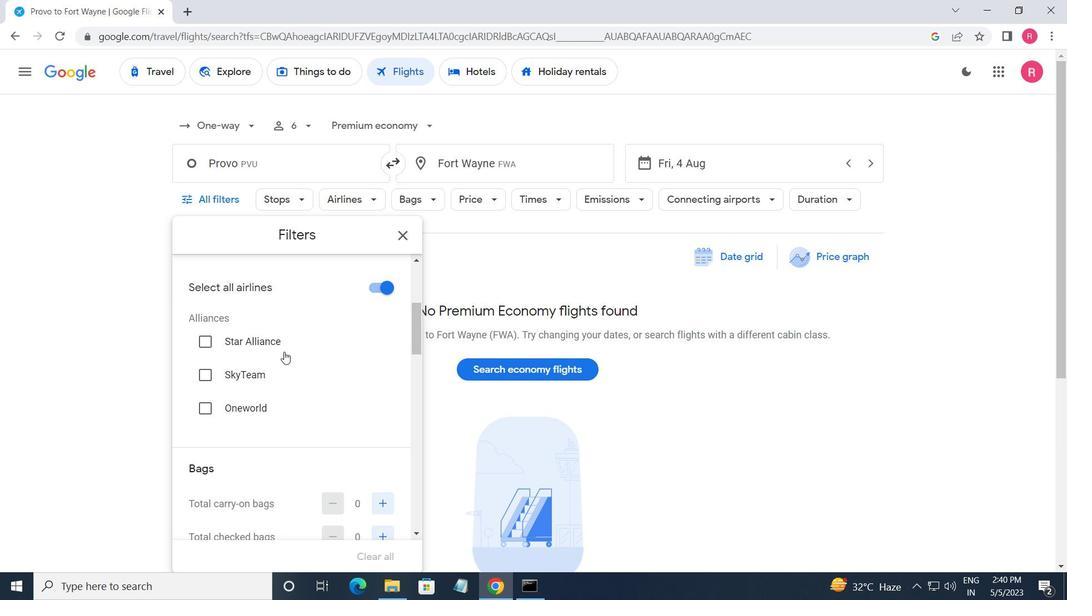 
Action: Mouse scrolled (290, 358) with delta (0, 0)
Screenshot: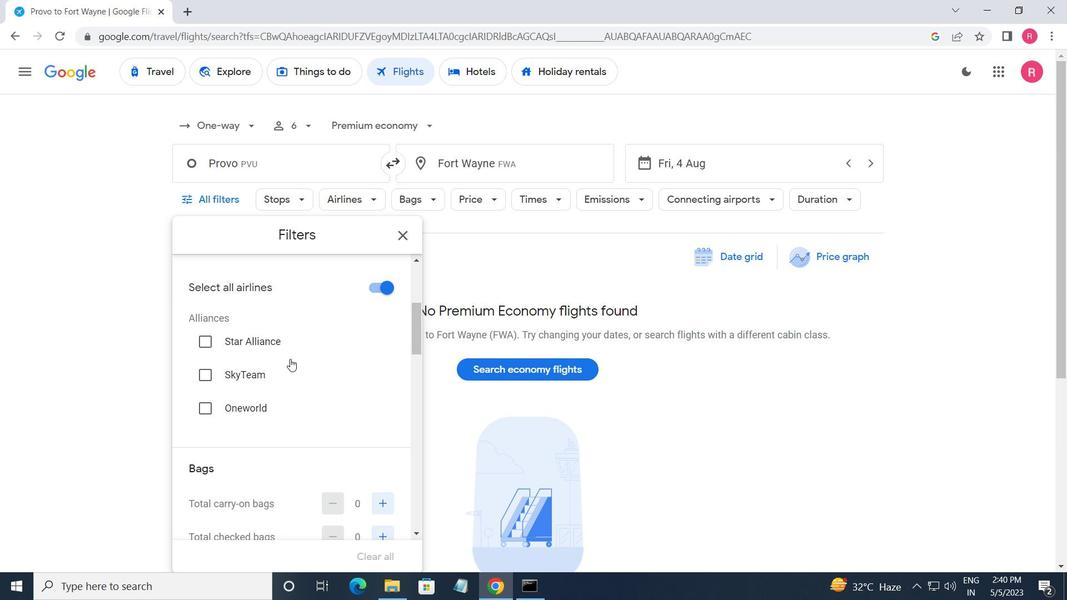 
Action: Mouse moved to (291, 361)
Screenshot: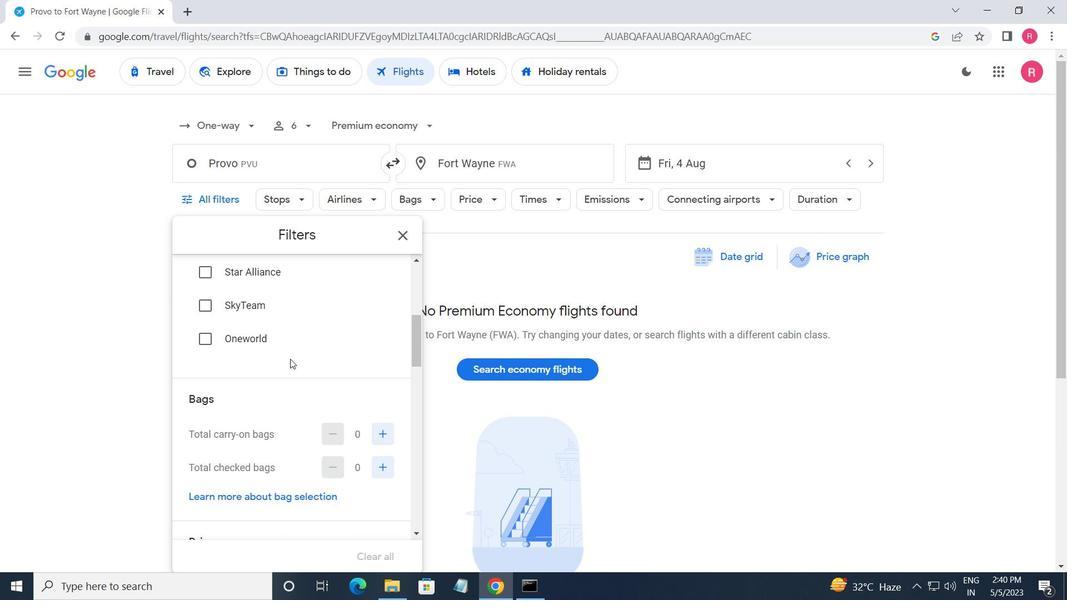 
Action: Mouse scrolled (291, 360) with delta (0, 0)
Screenshot: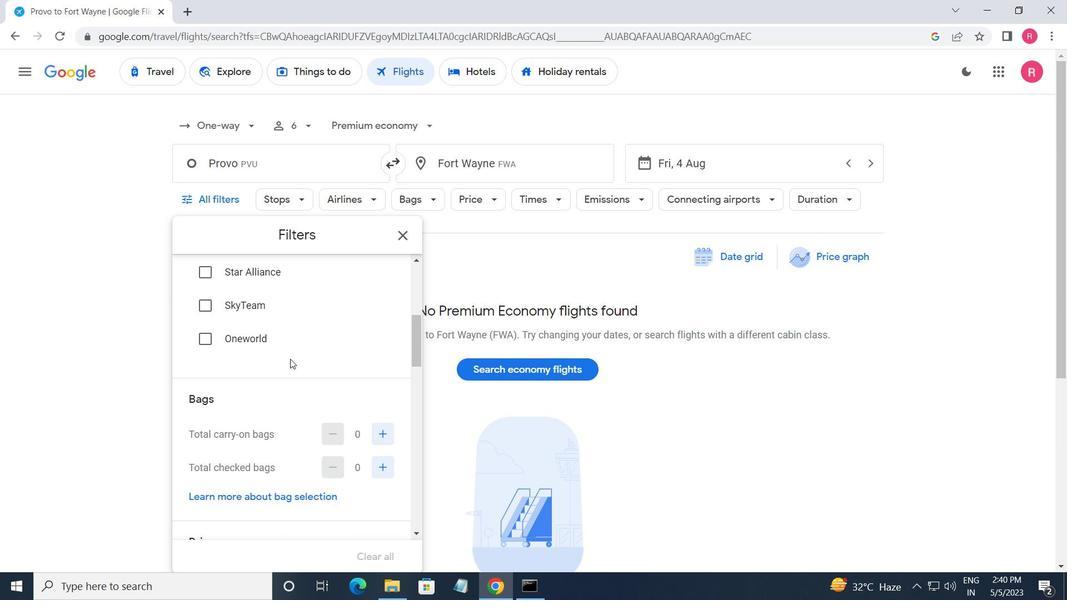 
Action: Mouse moved to (377, 403)
Screenshot: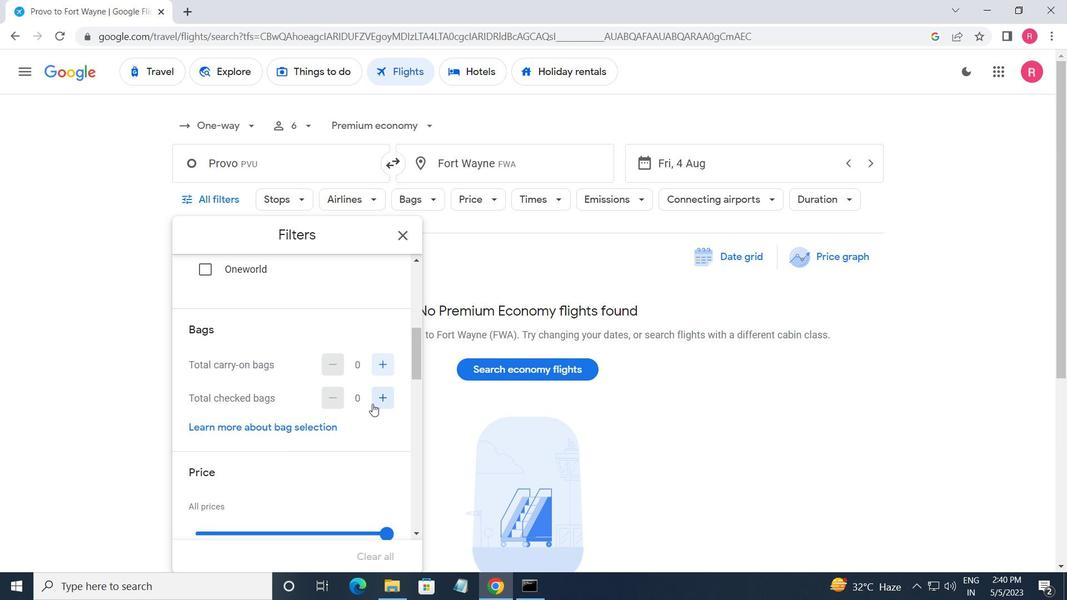 
Action: Mouse pressed left at (377, 403)
Screenshot: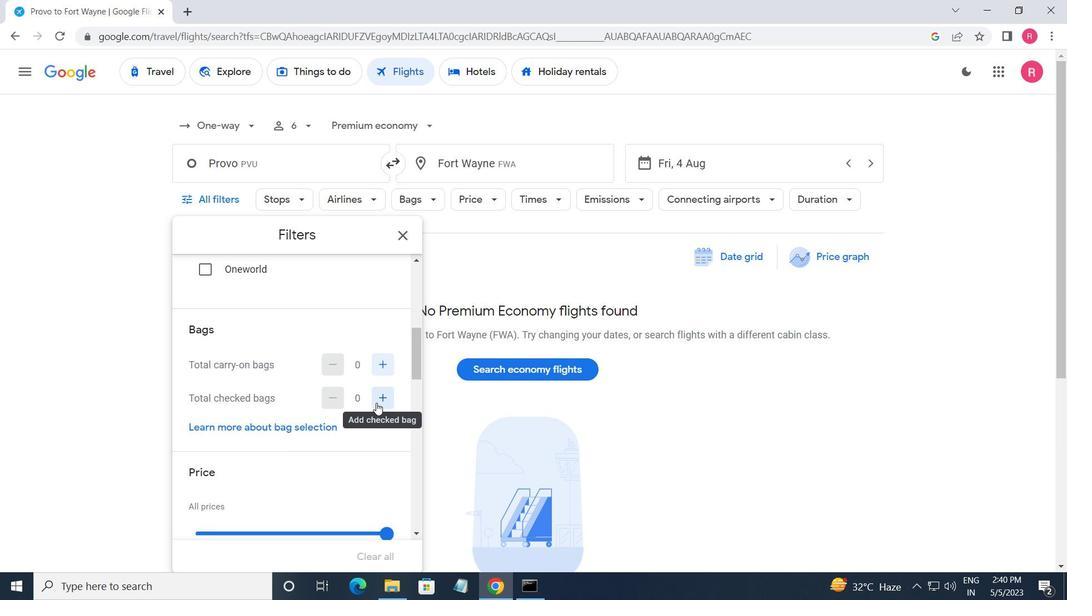 
Action: Mouse pressed left at (377, 403)
Screenshot: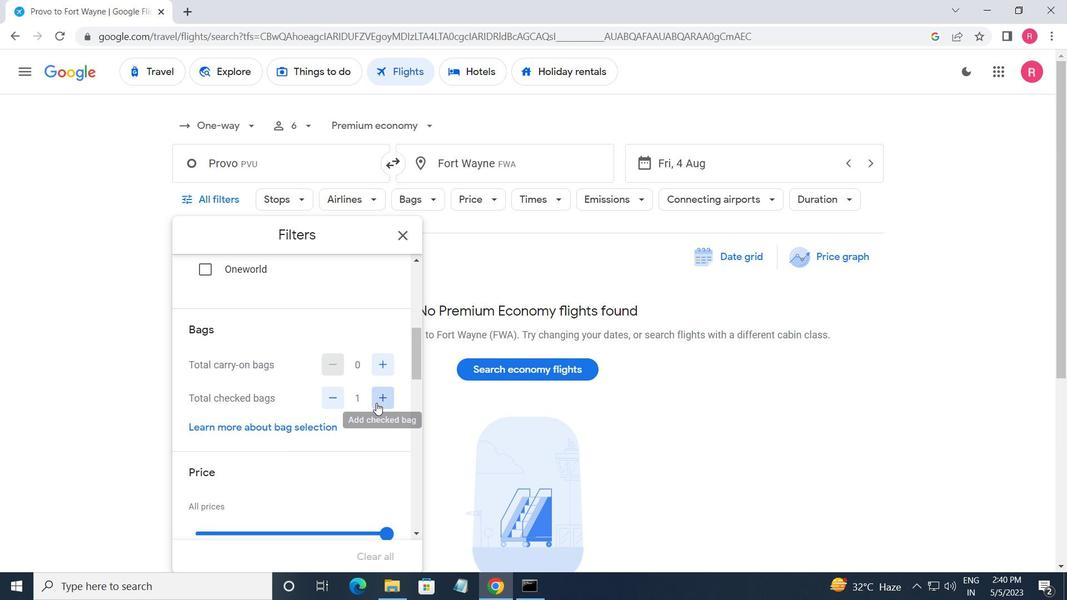 
Action: Mouse pressed left at (377, 403)
Screenshot: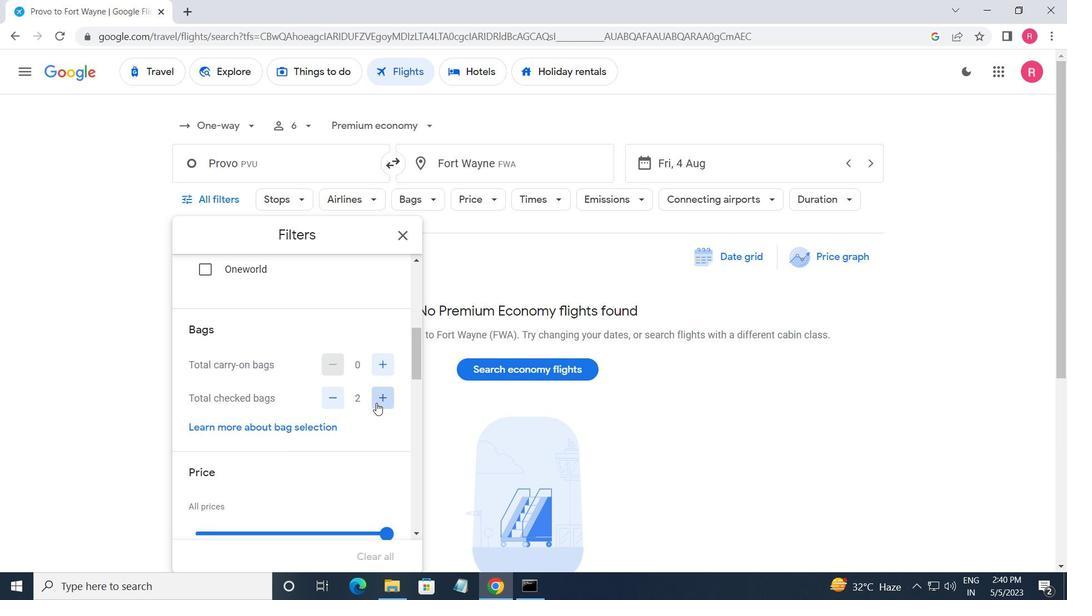 
Action: Mouse pressed left at (377, 403)
Screenshot: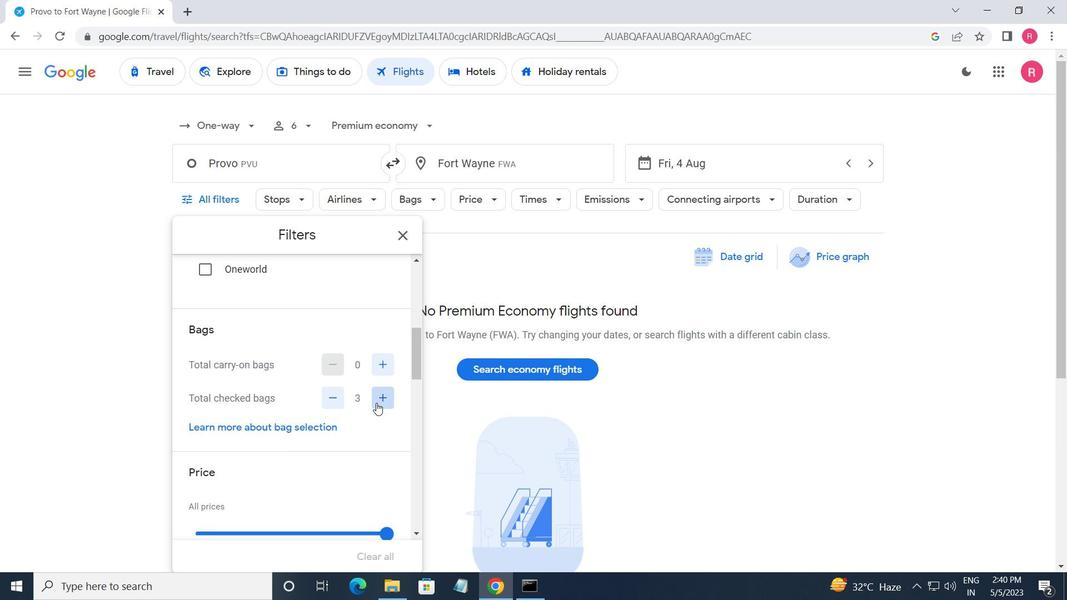 
Action: Mouse pressed left at (377, 403)
Screenshot: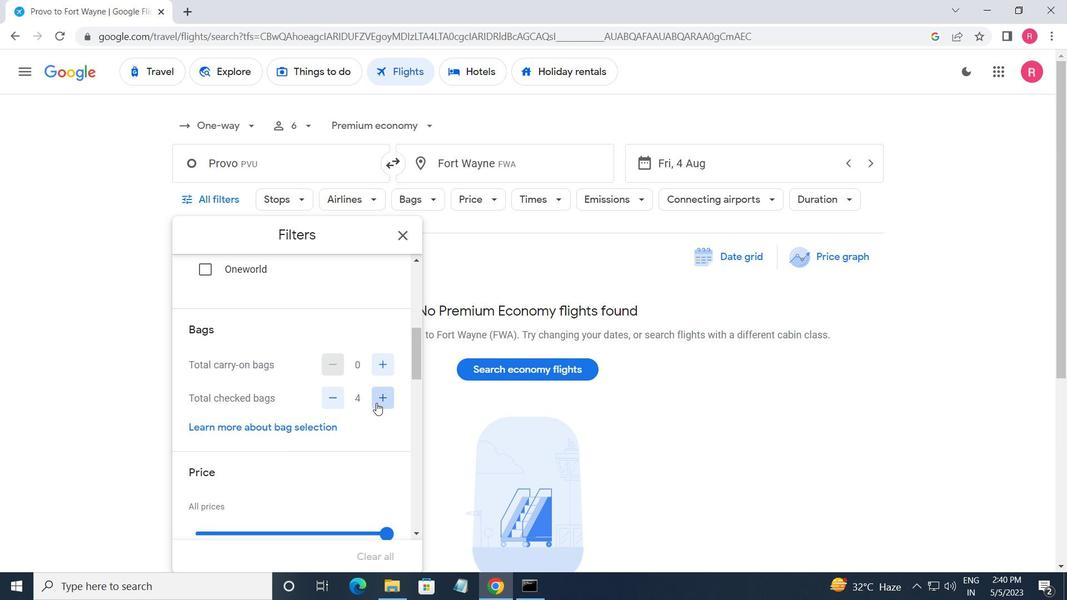 
Action: Mouse moved to (370, 407)
Screenshot: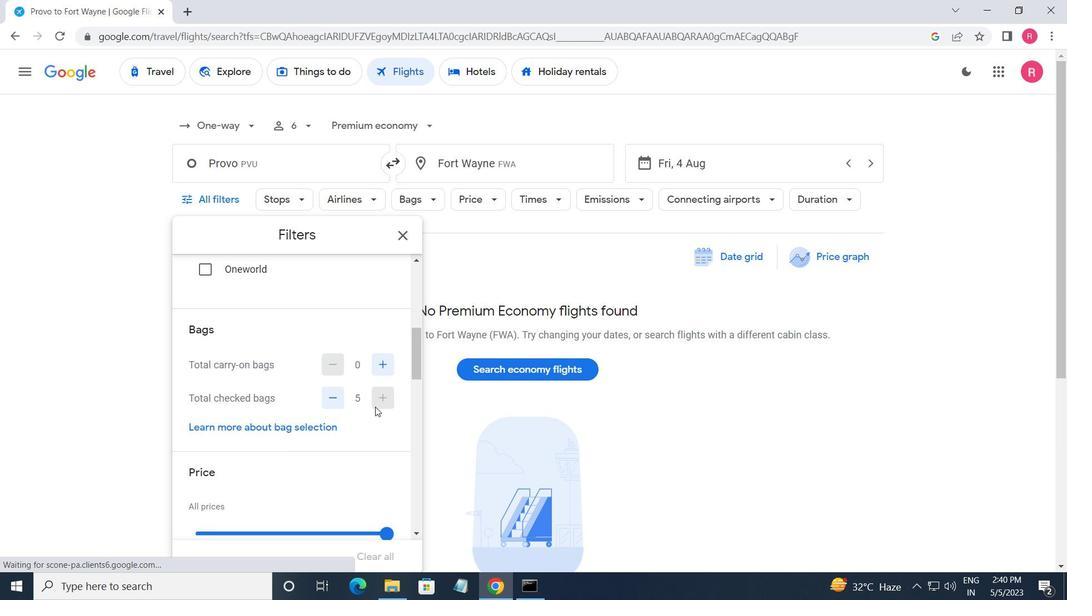 
Action: Mouse scrolled (370, 407) with delta (0, 0)
Screenshot: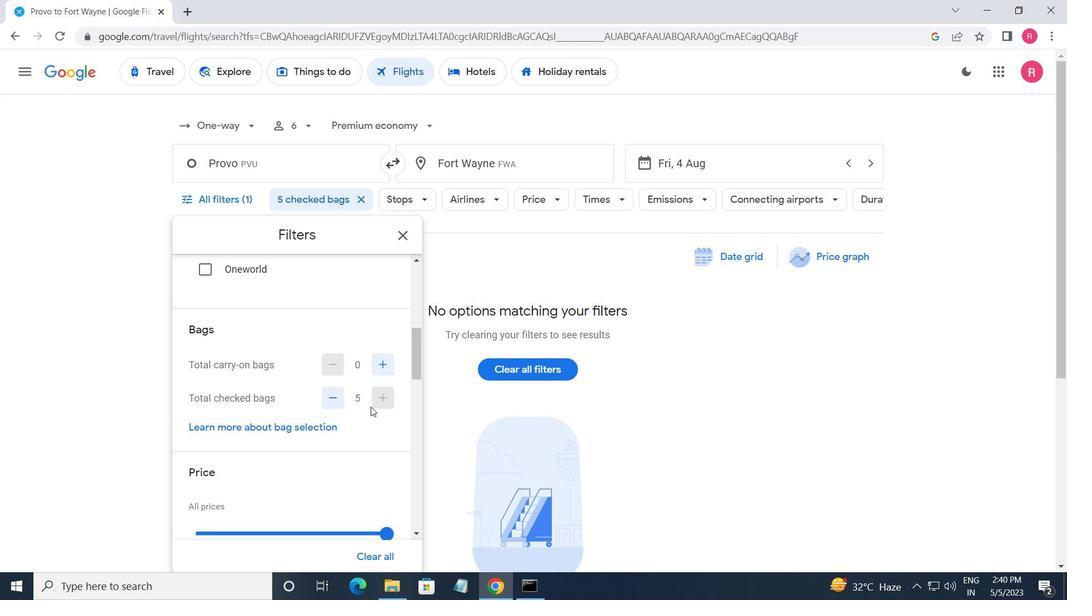 
Action: Mouse scrolled (370, 407) with delta (0, 0)
Screenshot: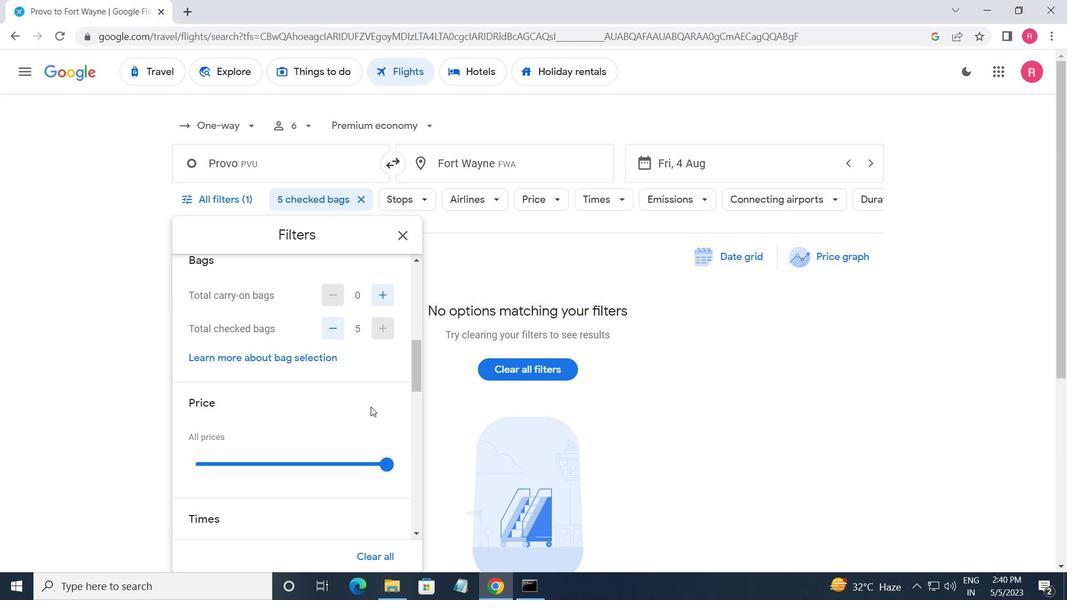 
Action: Mouse moved to (380, 389)
Screenshot: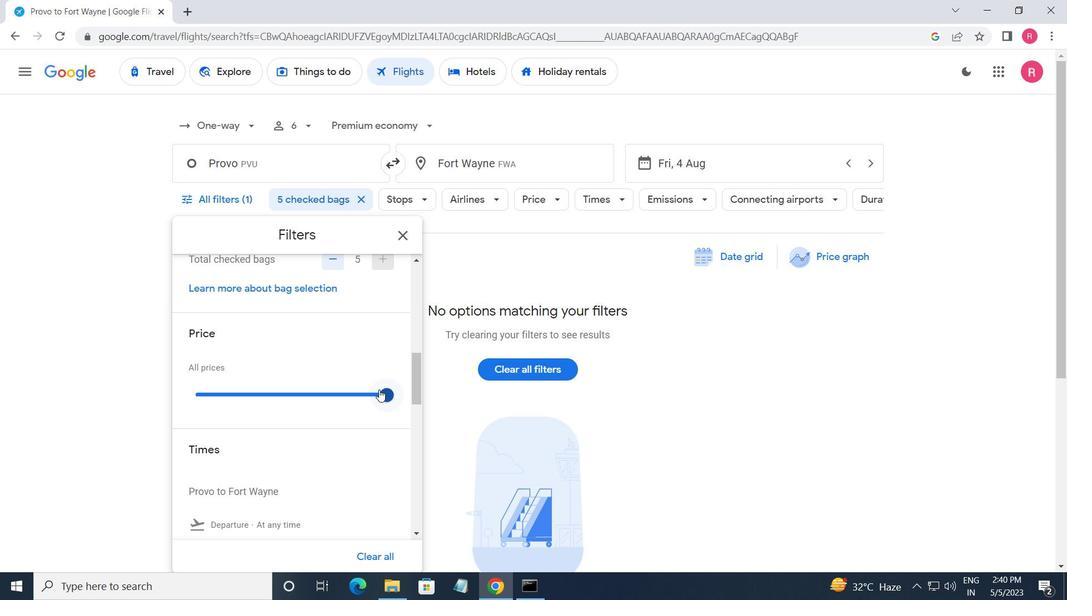 
Action: Mouse pressed left at (380, 389)
Screenshot: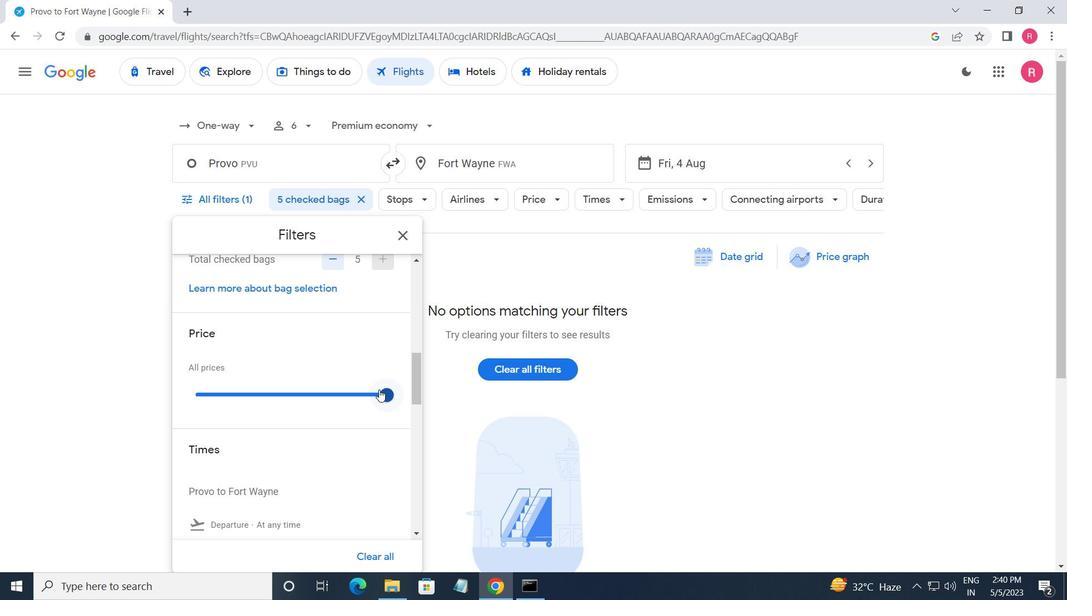 
Action: Mouse moved to (319, 375)
Screenshot: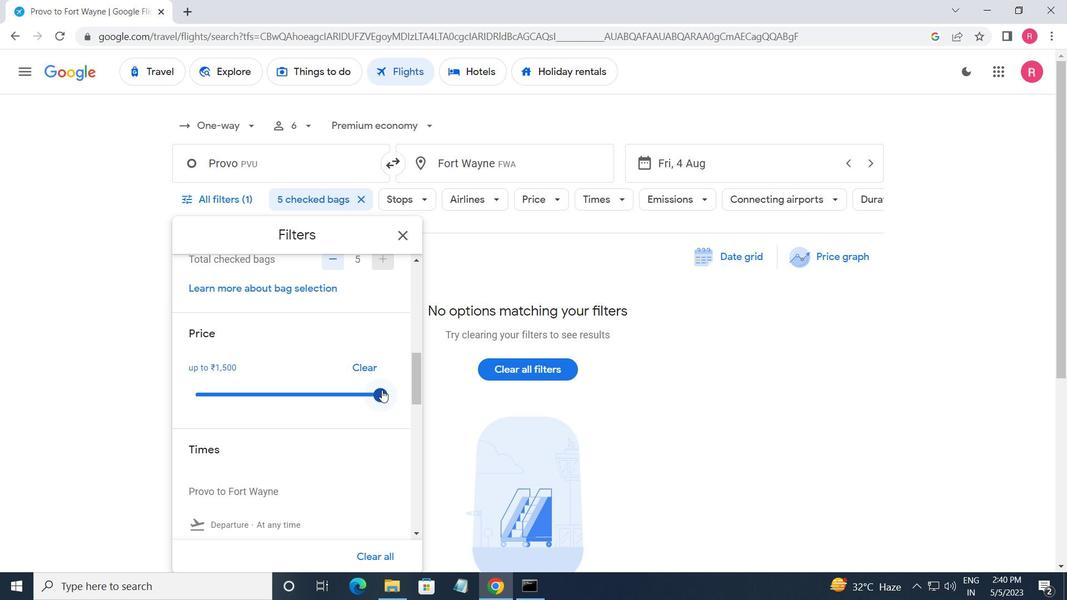 
Action: Mouse scrolled (319, 375) with delta (0, 0)
Screenshot: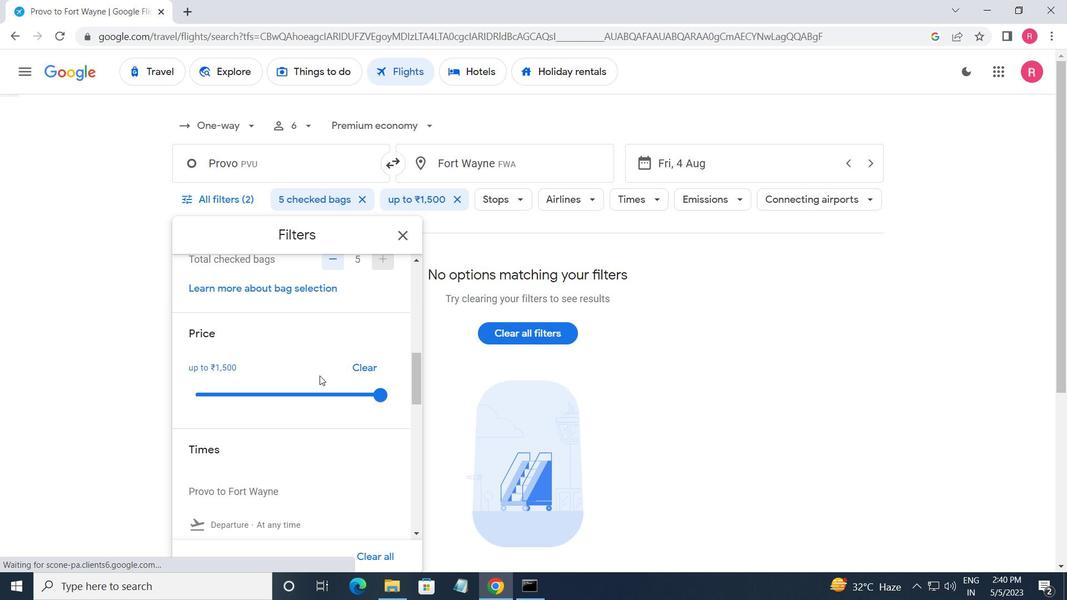 
Action: Mouse scrolled (319, 375) with delta (0, 0)
Screenshot: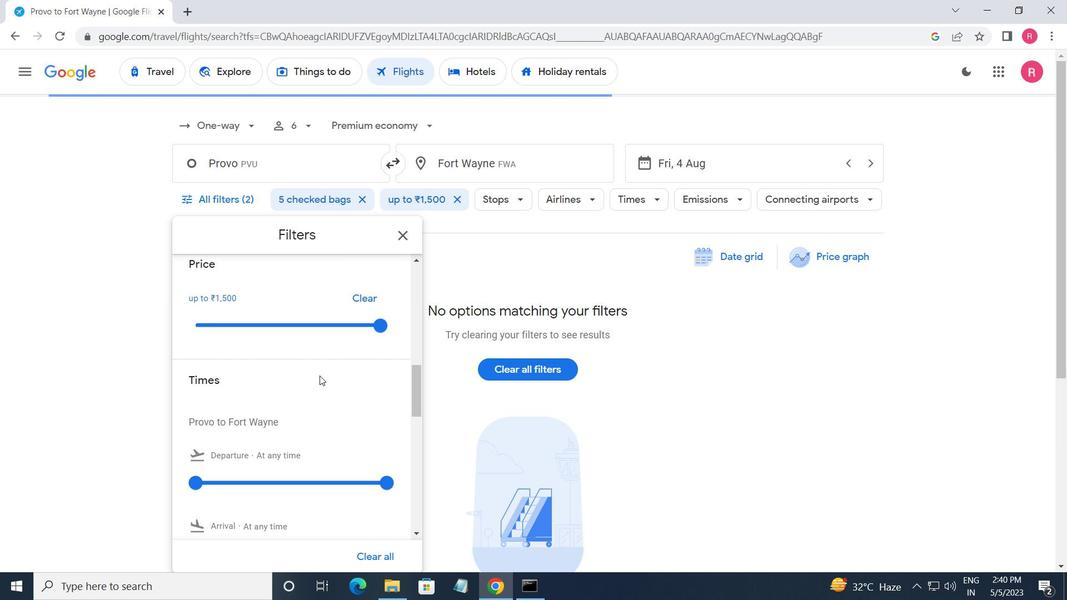 
Action: Mouse moved to (193, 409)
Screenshot: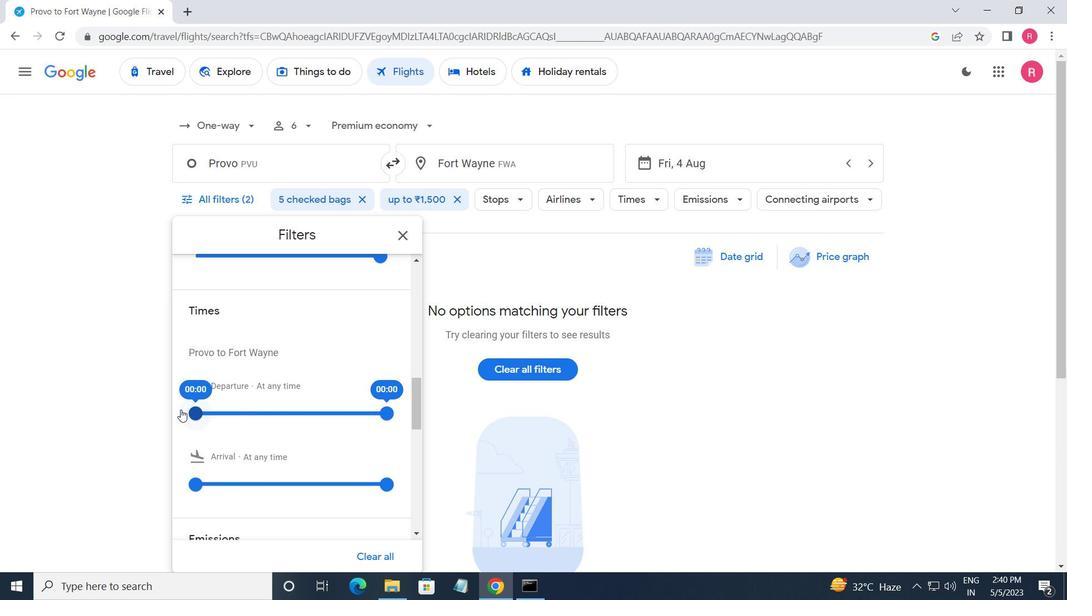 
Action: Mouse pressed left at (193, 409)
Screenshot: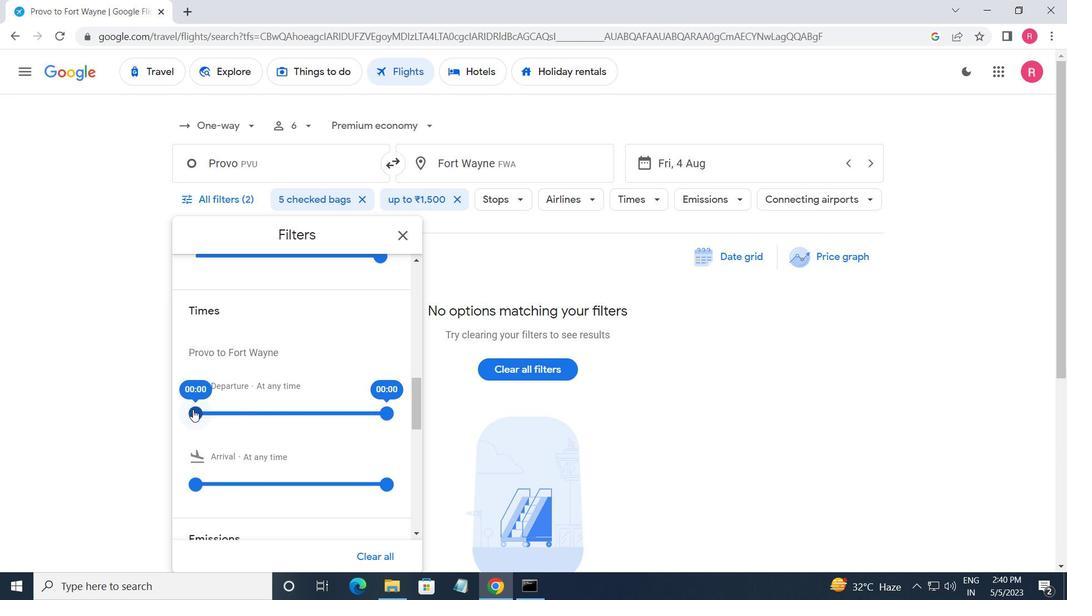 
Action: Mouse moved to (389, 416)
Screenshot: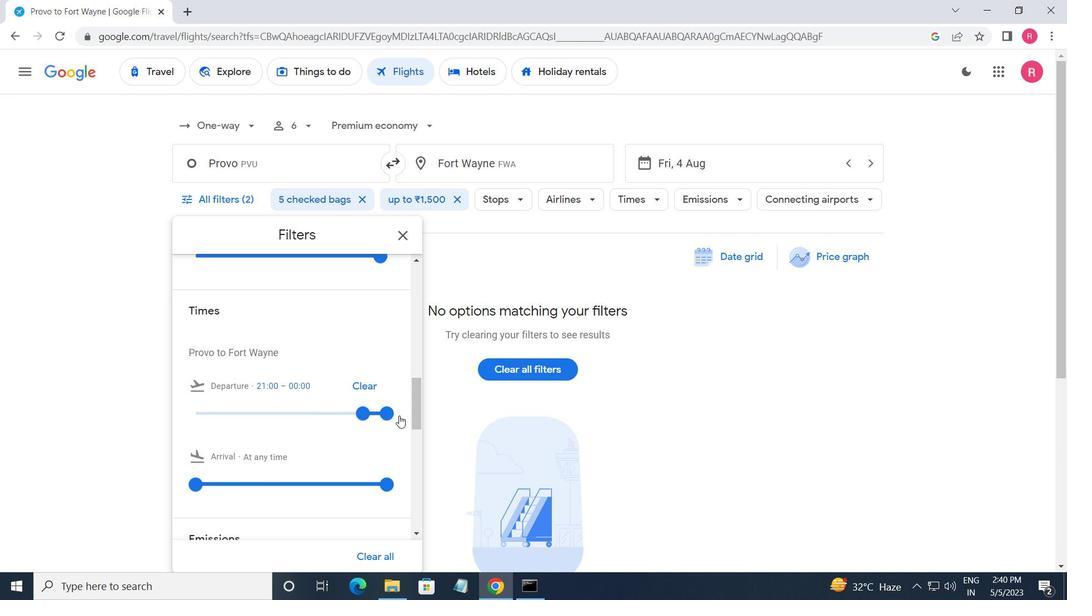 
Action: Mouse pressed left at (389, 416)
Screenshot: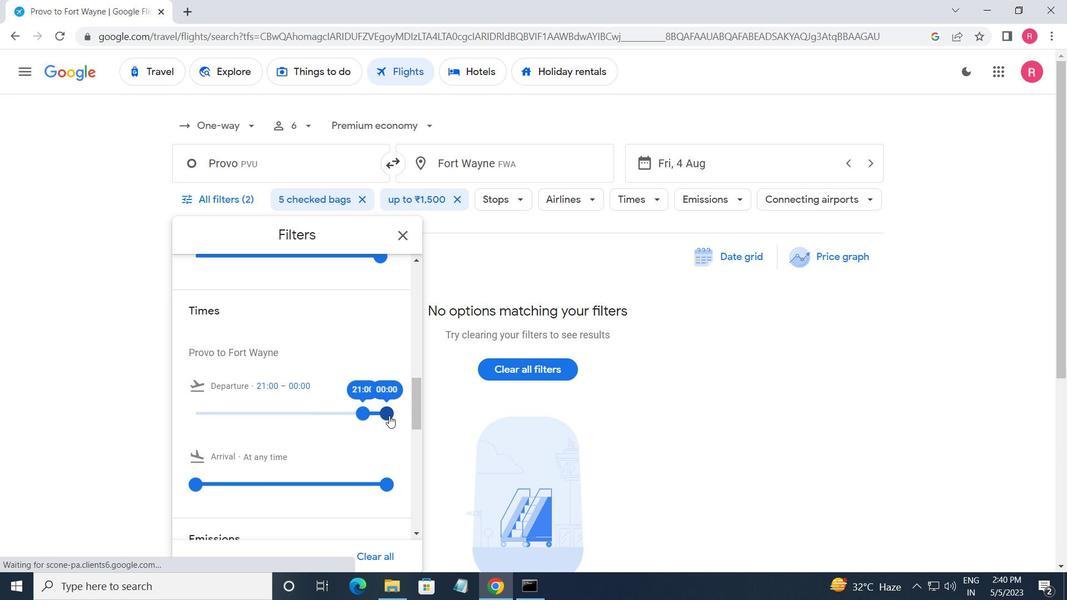 
Action: Mouse moved to (407, 235)
Screenshot: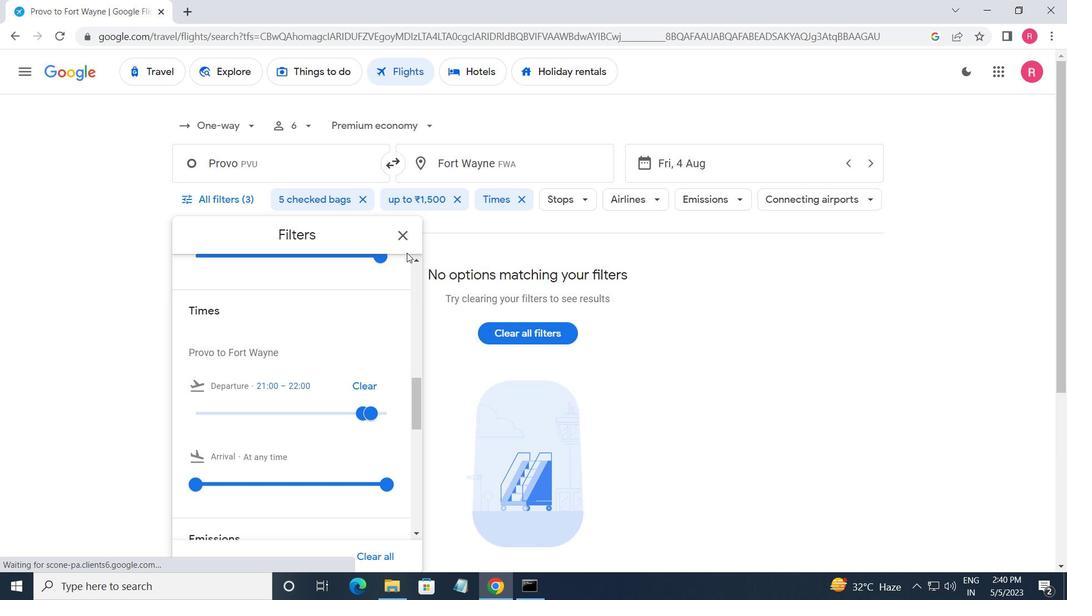 
Action: Mouse pressed left at (407, 235)
Screenshot: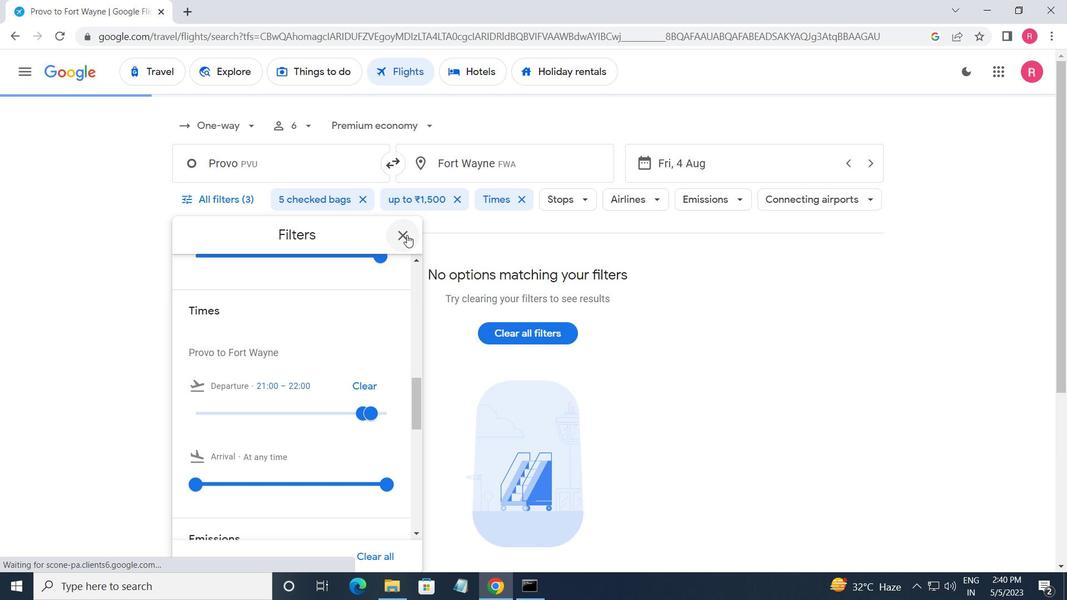 
